 Task: Look for space in Gafargaon, Bangladesh from 5th July, 2023 to 10th July, 2023 for 4 adults in price range Rs.9000 to Rs.14000. Place can be entire place with 2 bedrooms having 4 beds and 2 bathrooms. Property type can be house. Amenities needed are: air conditioning, . Booking option can be shelf check-in. Required host language is English.
Action: Mouse moved to (427, 118)
Screenshot: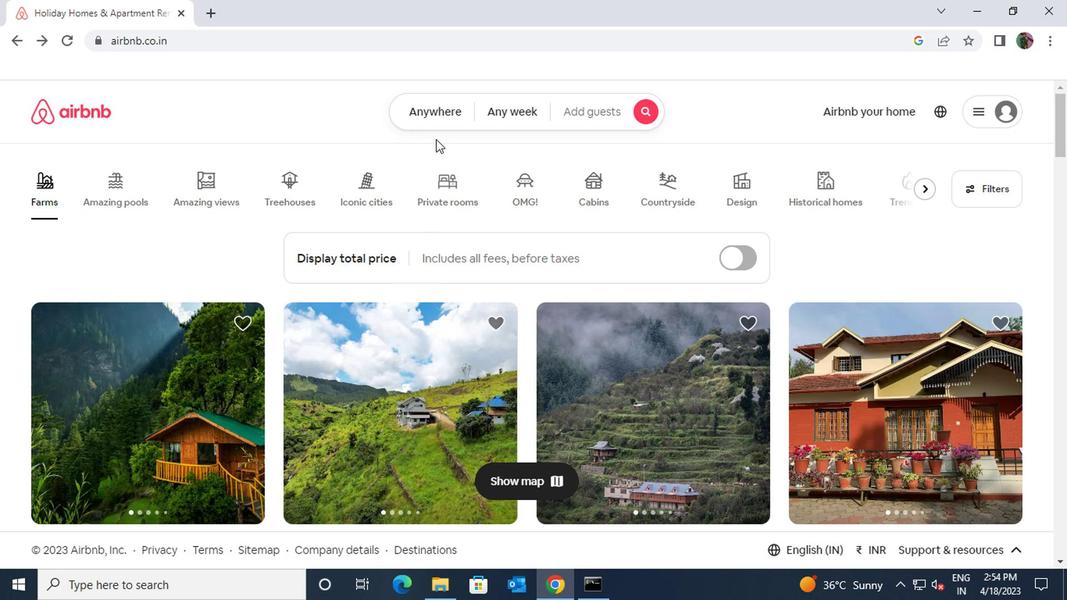 
Action: Mouse pressed left at (427, 118)
Screenshot: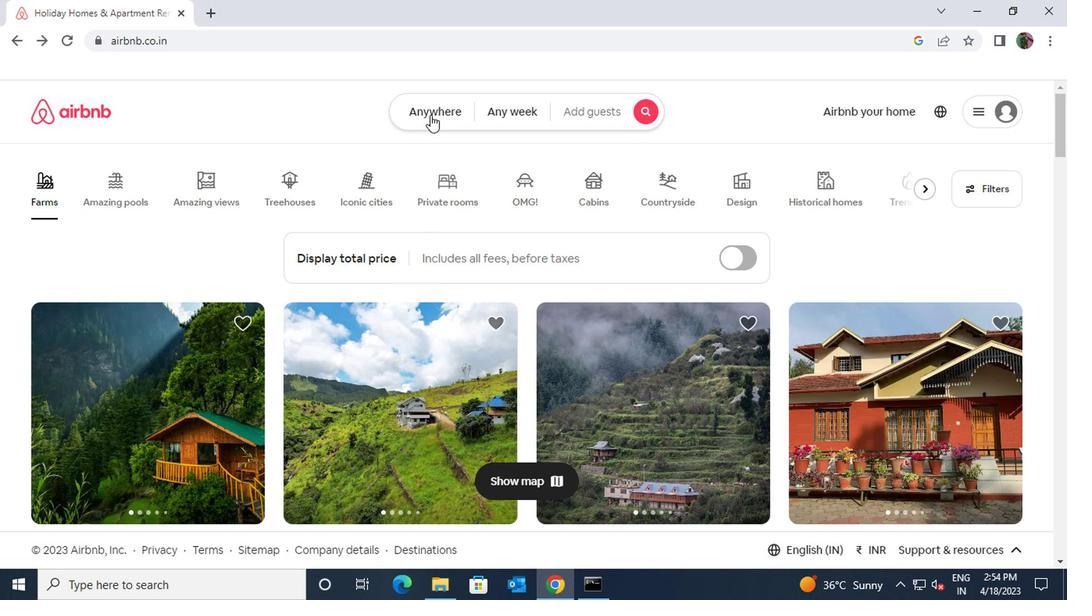 
Action: Mouse moved to (367, 178)
Screenshot: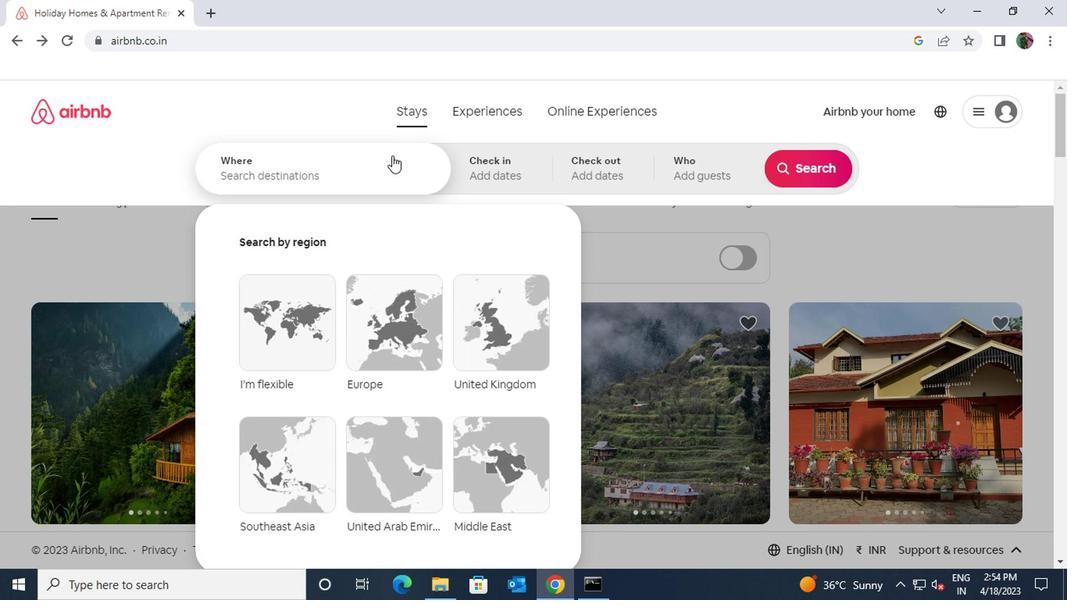 
Action: Mouse pressed left at (367, 178)
Screenshot: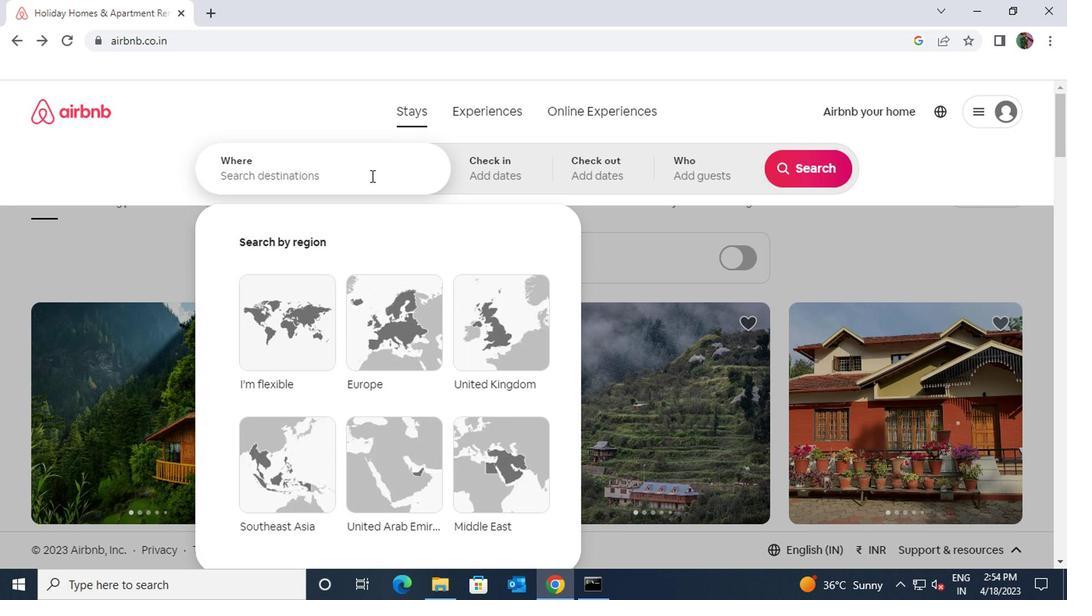 
Action: Key pressed gafargaon
Screenshot: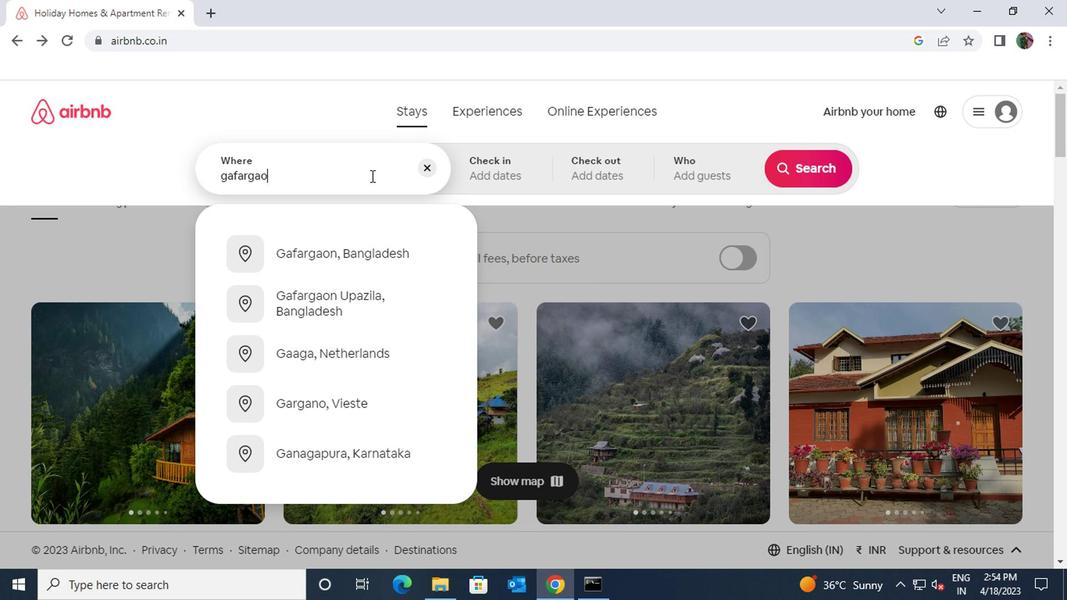 
Action: Mouse moved to (385, 260)
Screenshot: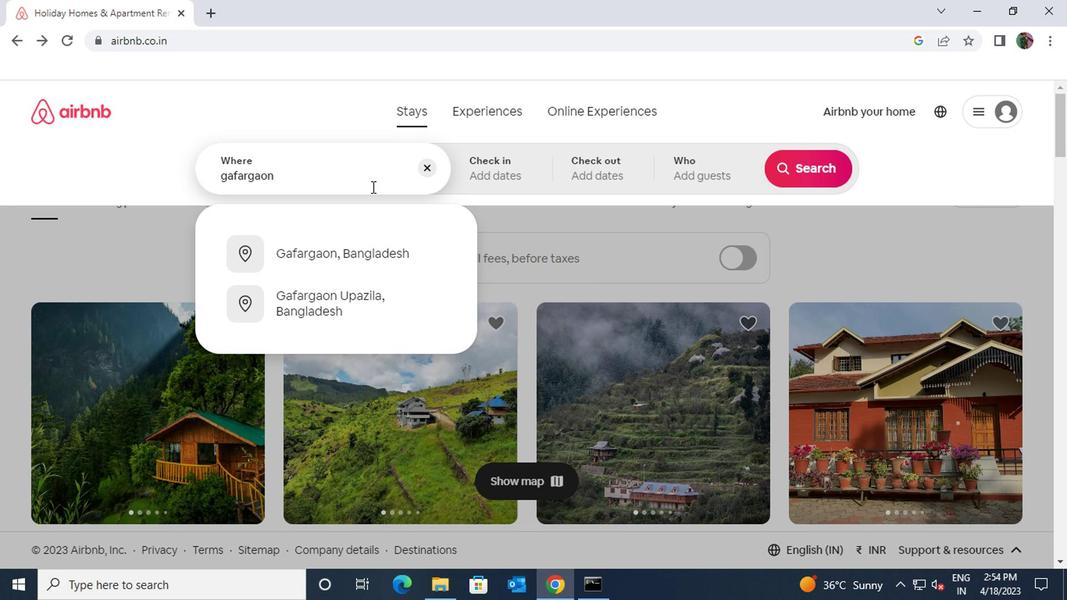 
Action: Mouse pressed left at (385, 260)
Screenshot: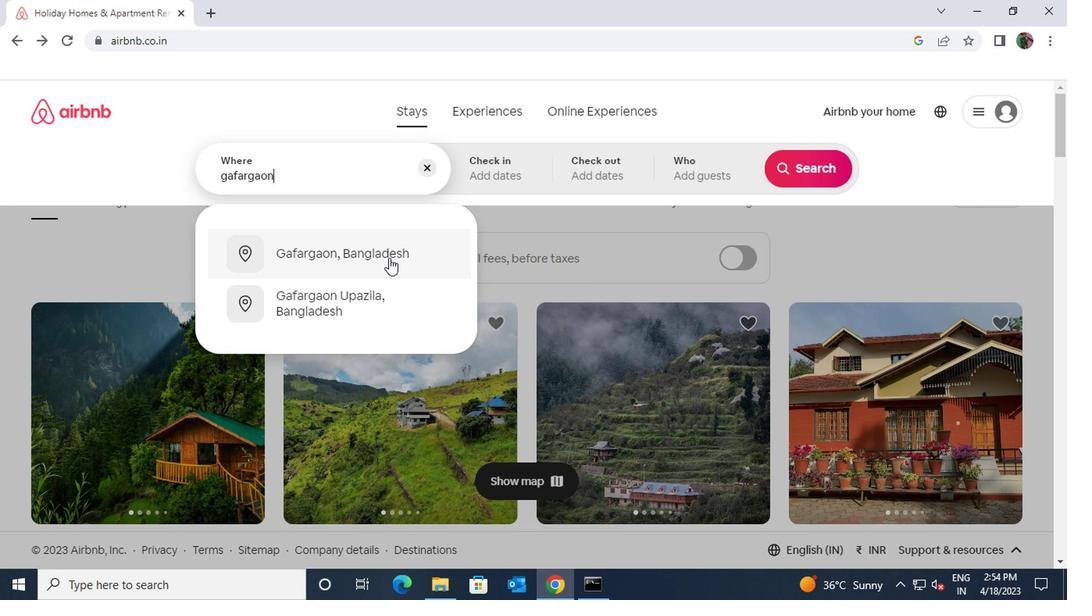 
Action: Mouse moved to (798, 299)
Screenshot: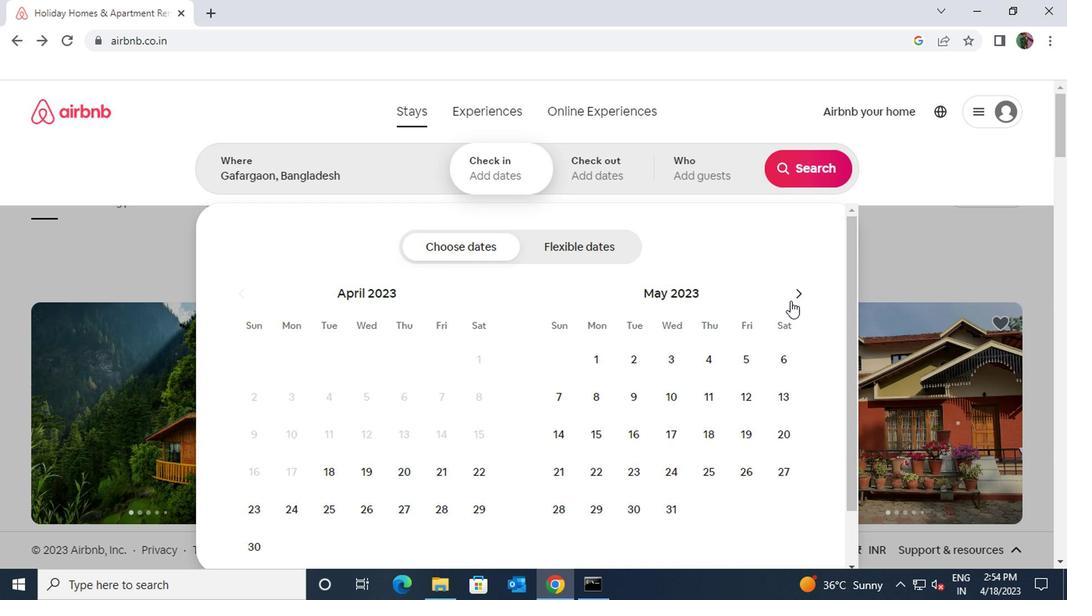 
Action: Mouse pressed left at (798, 299)
Screenshot: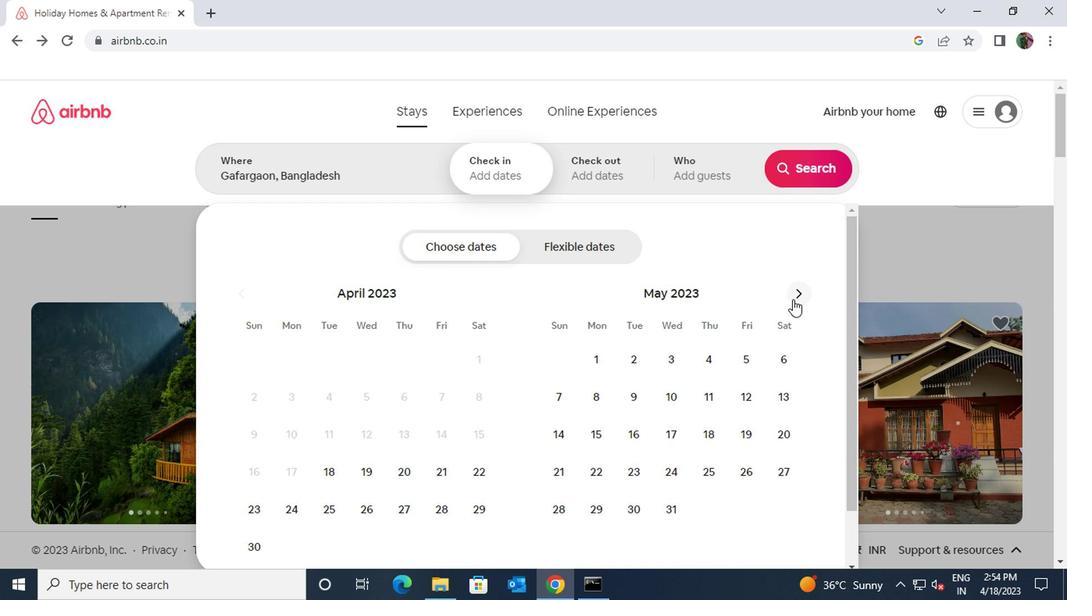 
Action: Mouse pressed left at (798, 299)
Screenshot: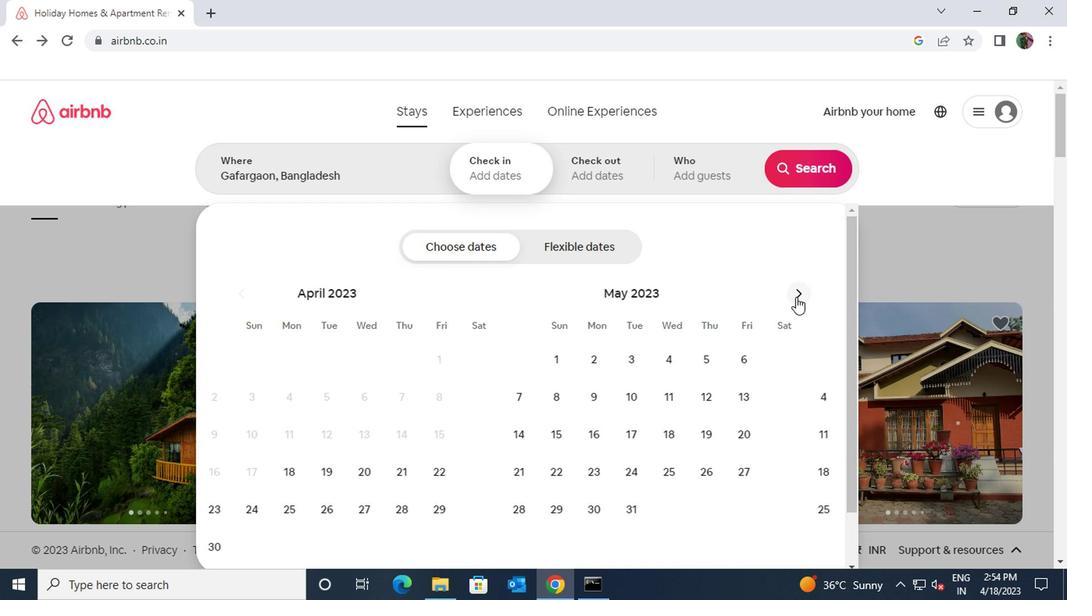
Action: Mouse moved to (559, 432)
Screenshot: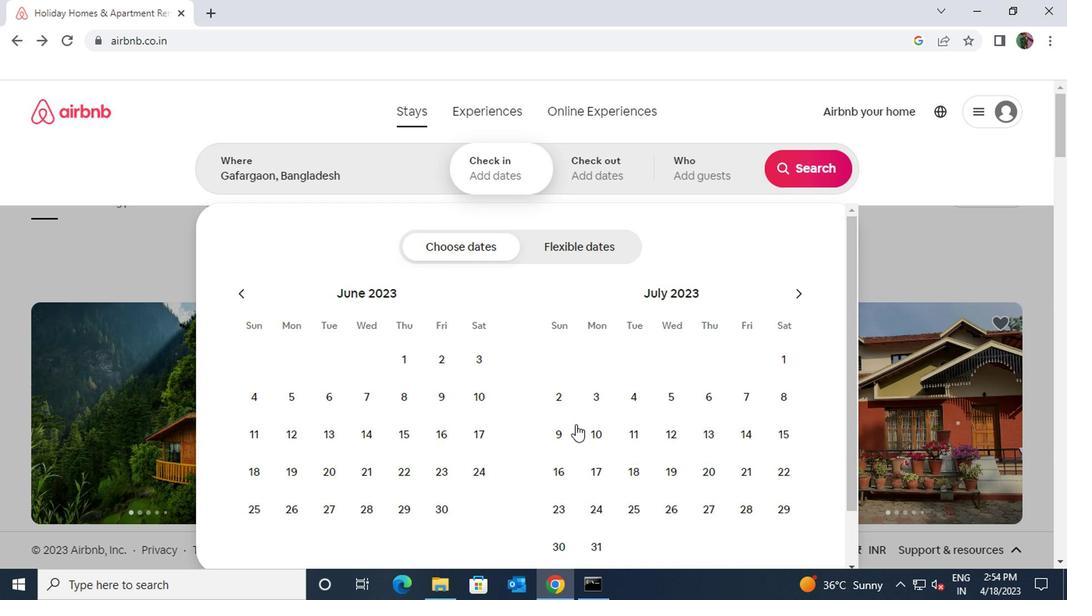 
Action: Mouse pressed left at (559, 432)
Screenshot: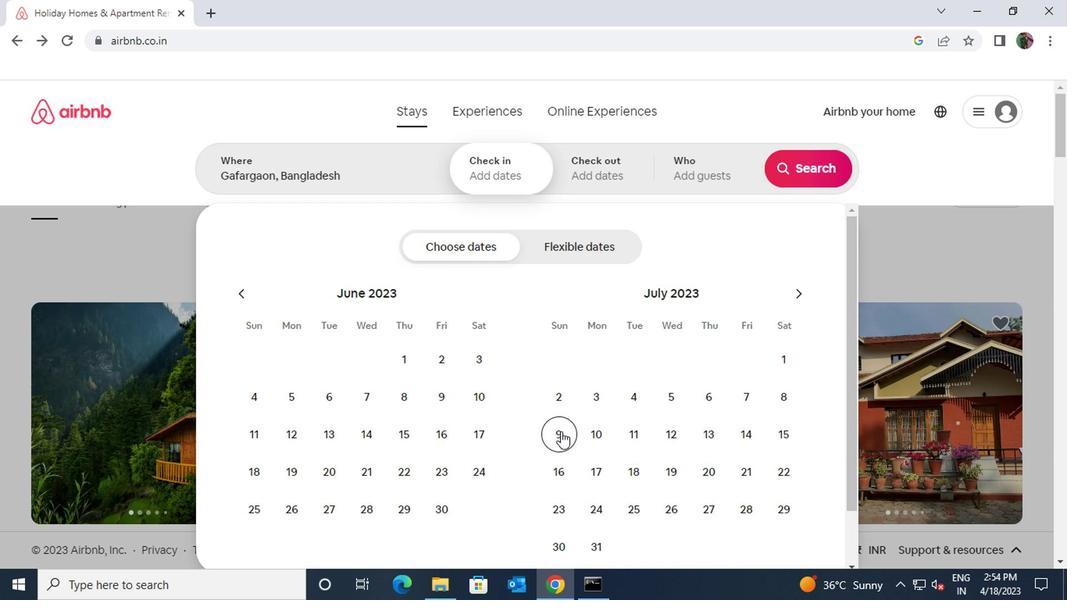 
Action: Mouse moved to (775, 431)
Screenshot: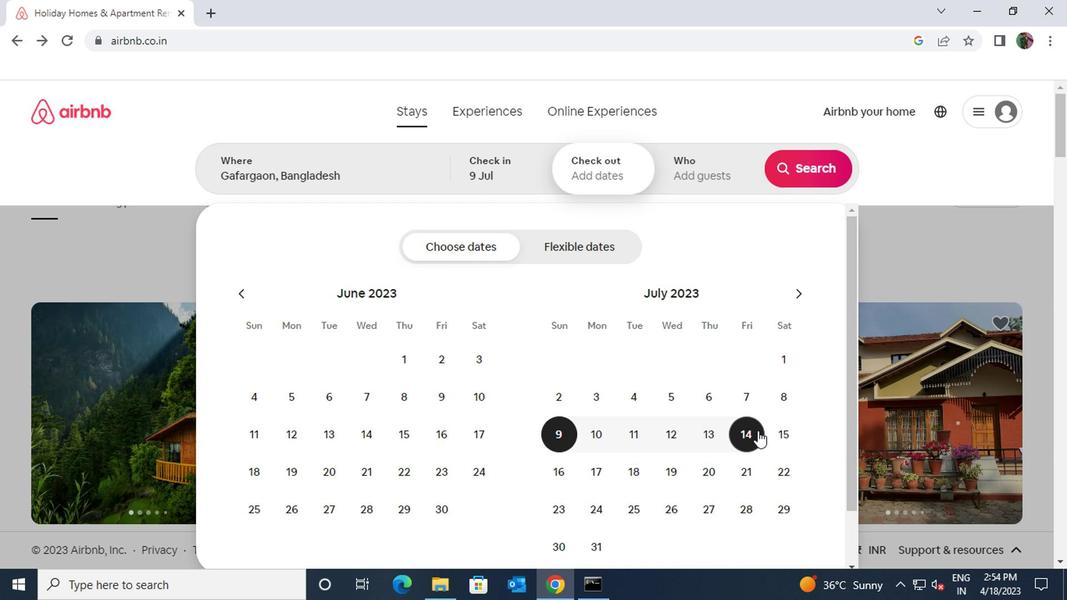 
Action: Mouse pressed left at (775, 431)
Screenshot: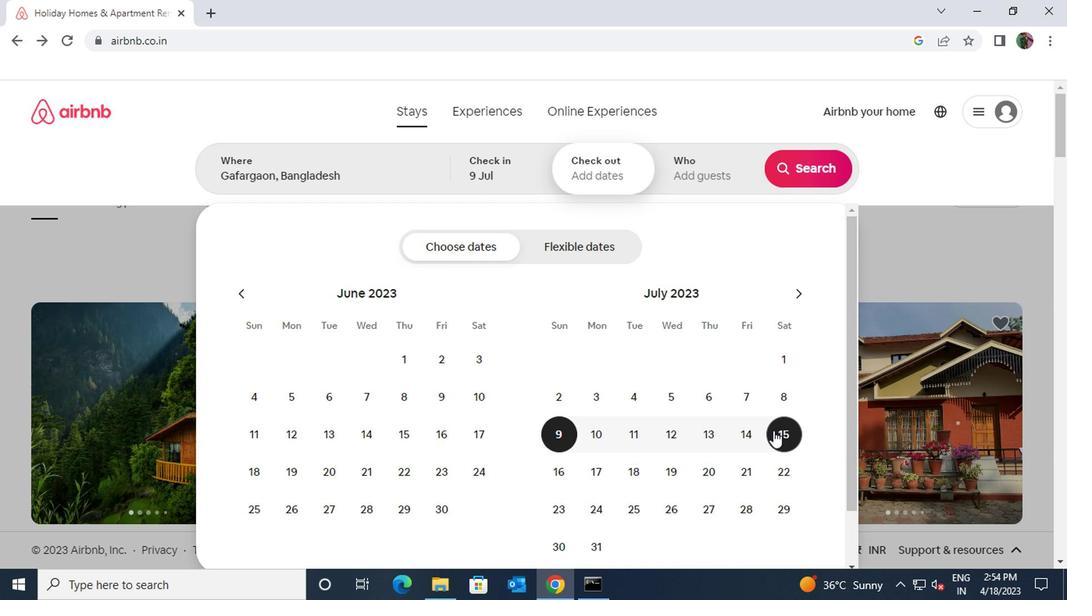 
Action: Mouse moved to (693, 181)
Screenshot: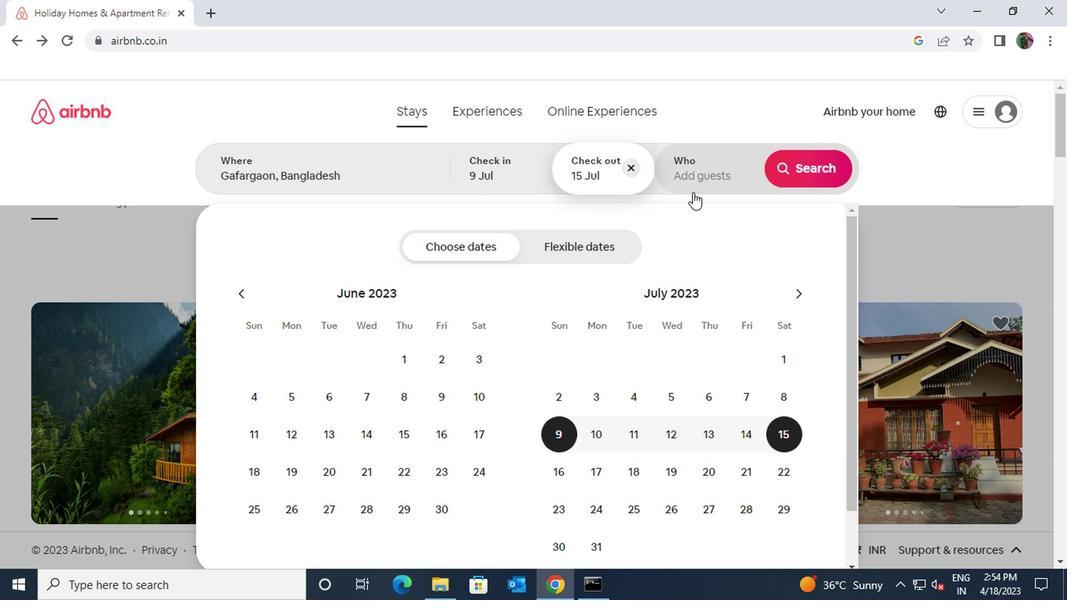 
Action: Mouse pressed left at (693, 181)
Screenshot: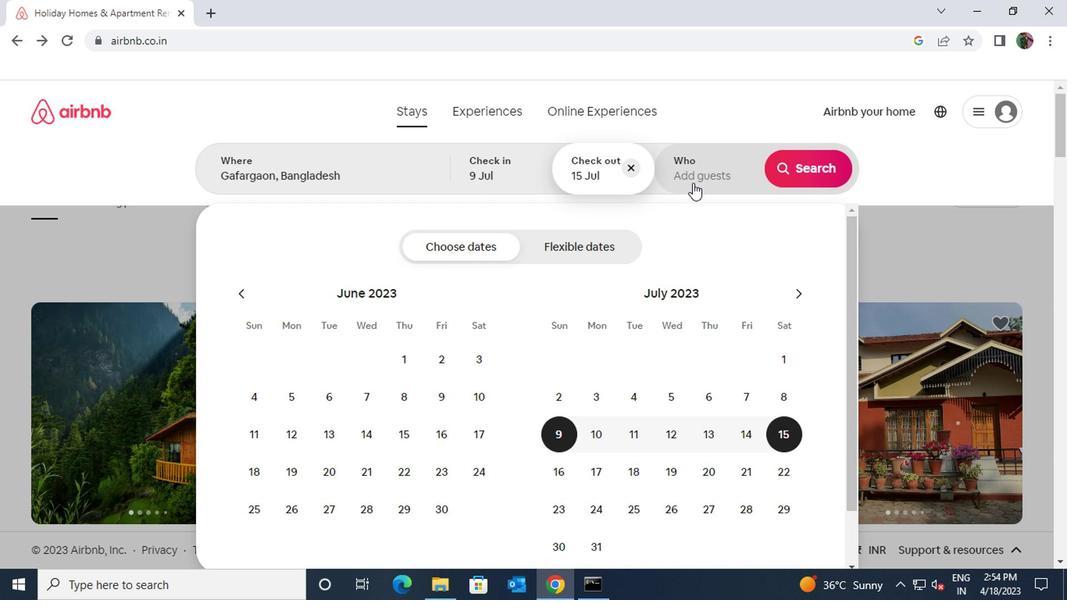 
Action: Mouse moved to (809, 250)
Screenshot: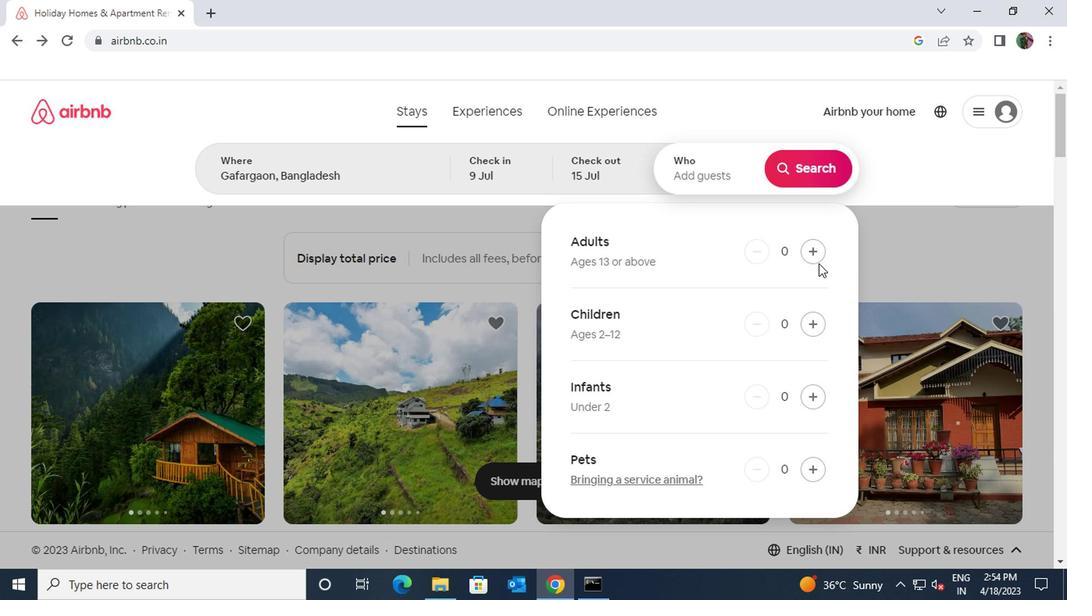 
Action: Mouse pressed left at (809, 250)
Screenshot: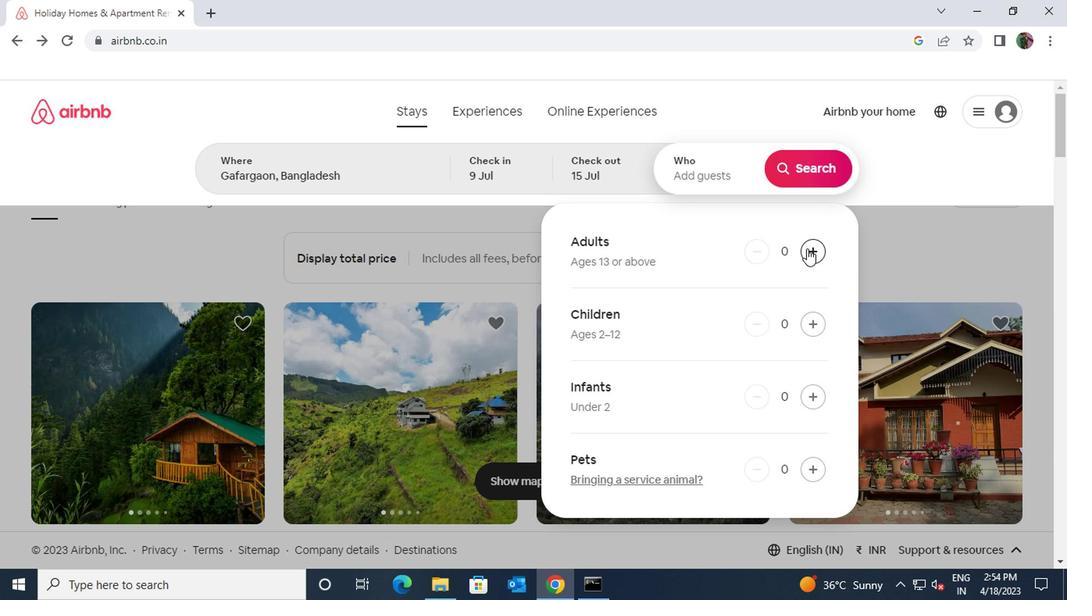 
Action: Mouse pressed left at (809, 250)
Screenshot: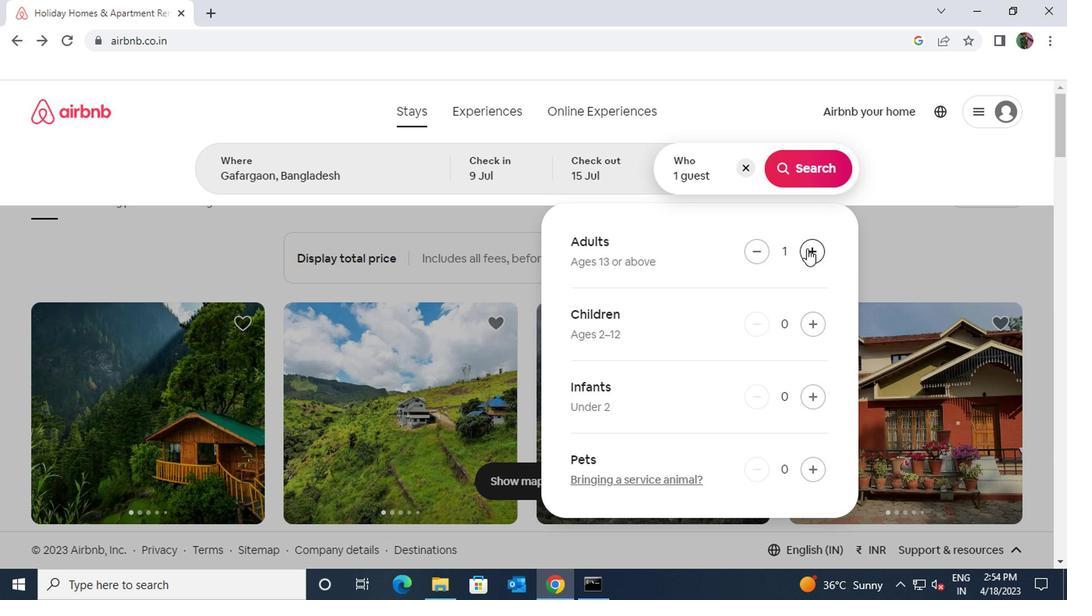 
Action: Mouse pressed left at (809, 250)
Screenshot: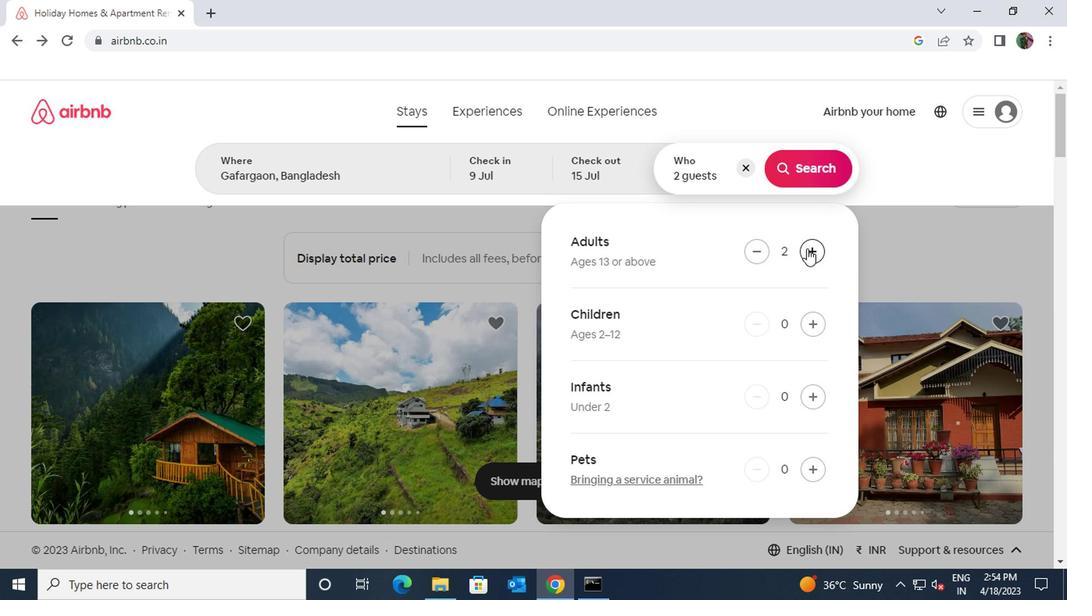 
Action: Mouse pressed left at (809, 250)
Screenshot: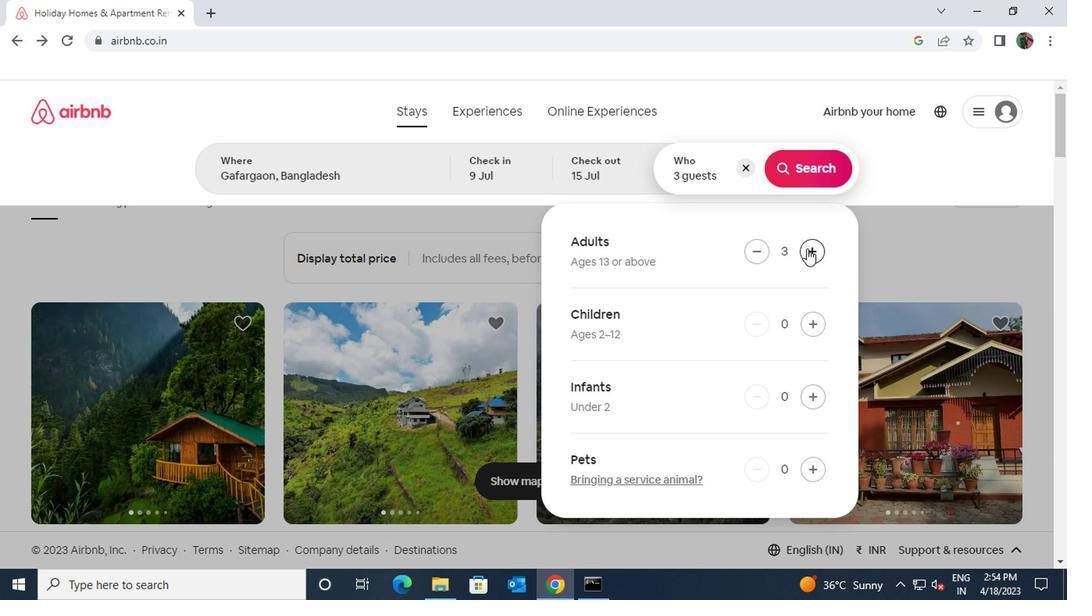 
Action: Mouse moved to (804, 175)
Screenshot: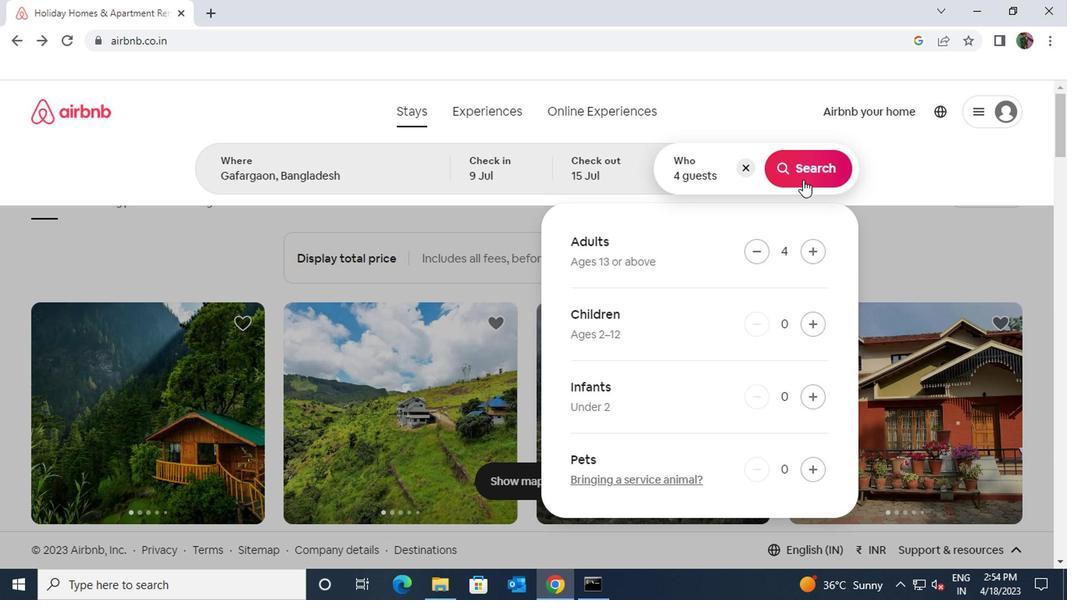 
Action: Mouse pressed left at (804, 175)
Screenshot: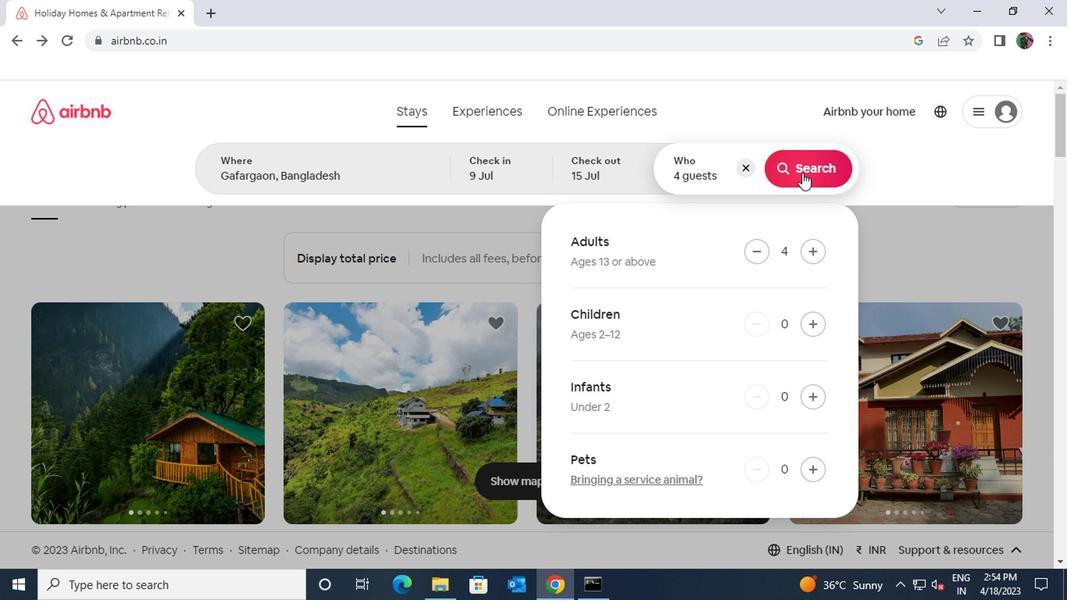 
Action: Mouse moved to (984, 173)
Screenshot: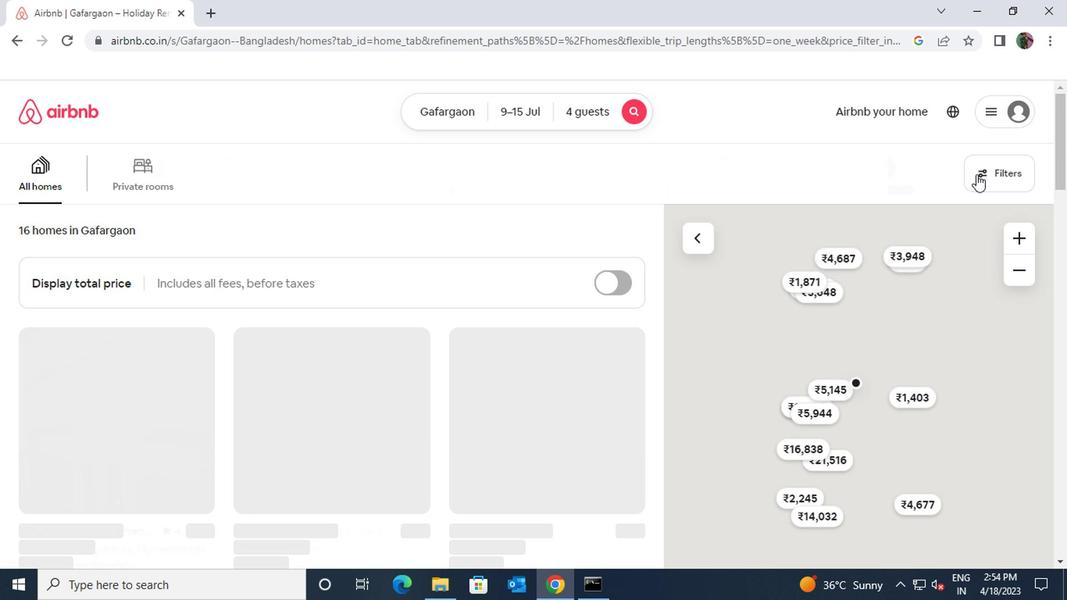 
Action: Mouse pressed left at (984, 173)
Screenshot: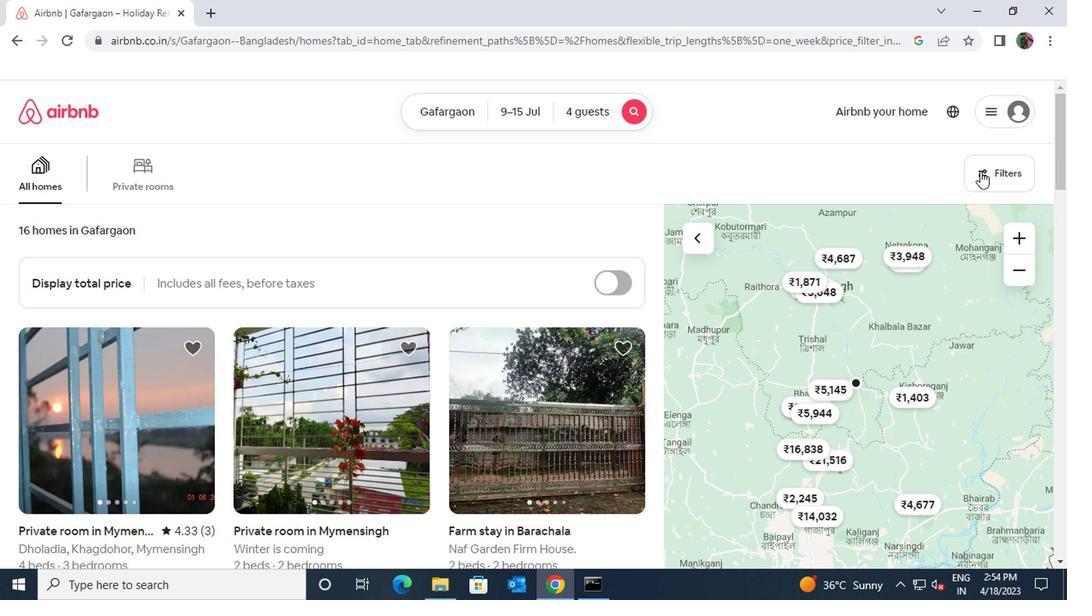 
Action: Mouse moved to (327, 371)
Screenshot: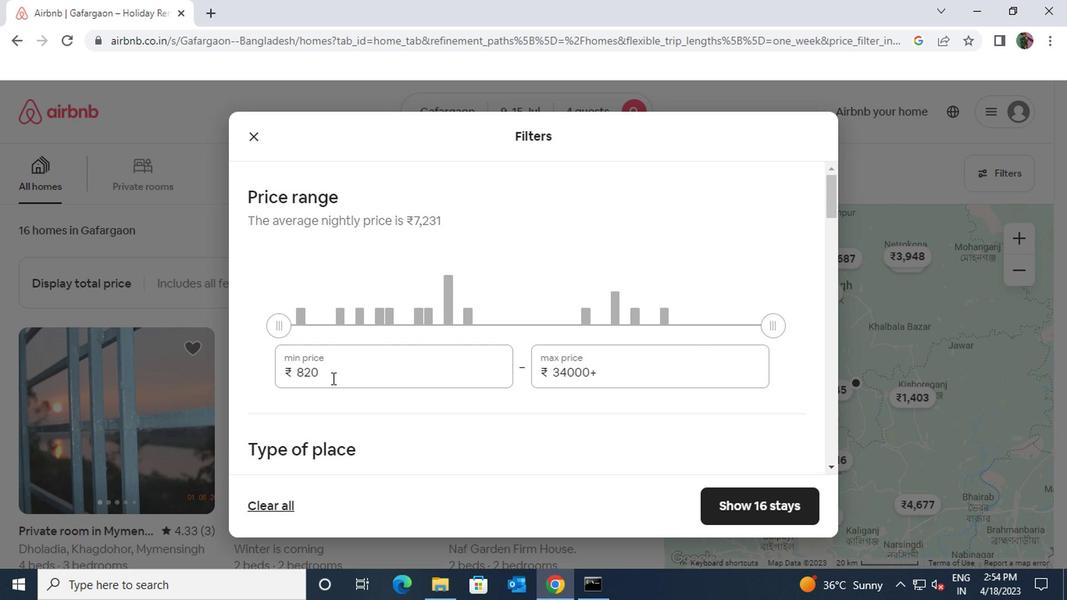
Action: Mouse pressed left at (327, 371)
Screenshot: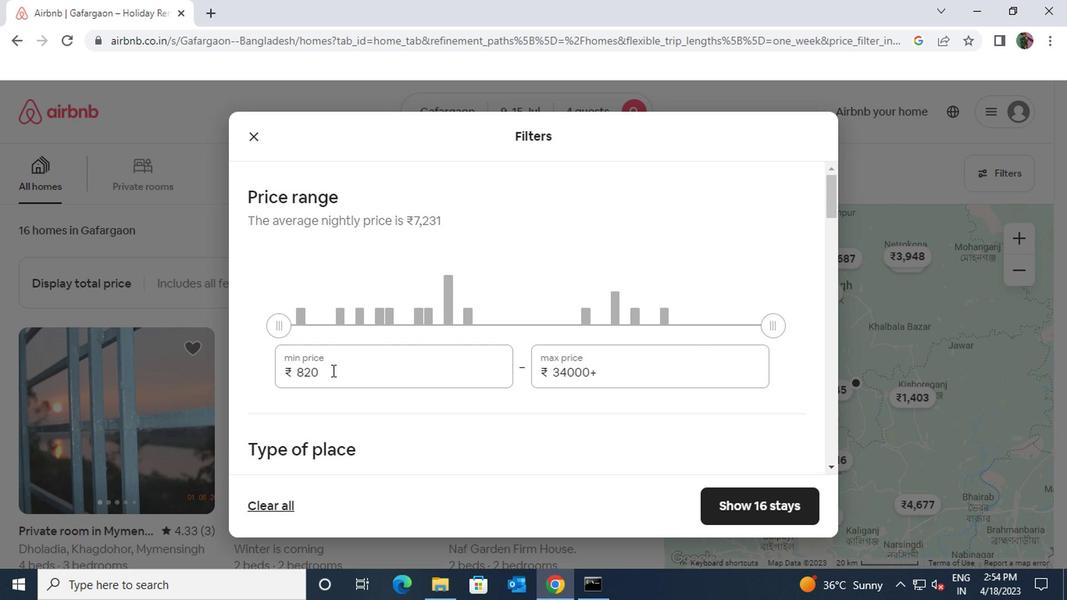 
Action: Mouse moved to (287, 371)
Screenshot: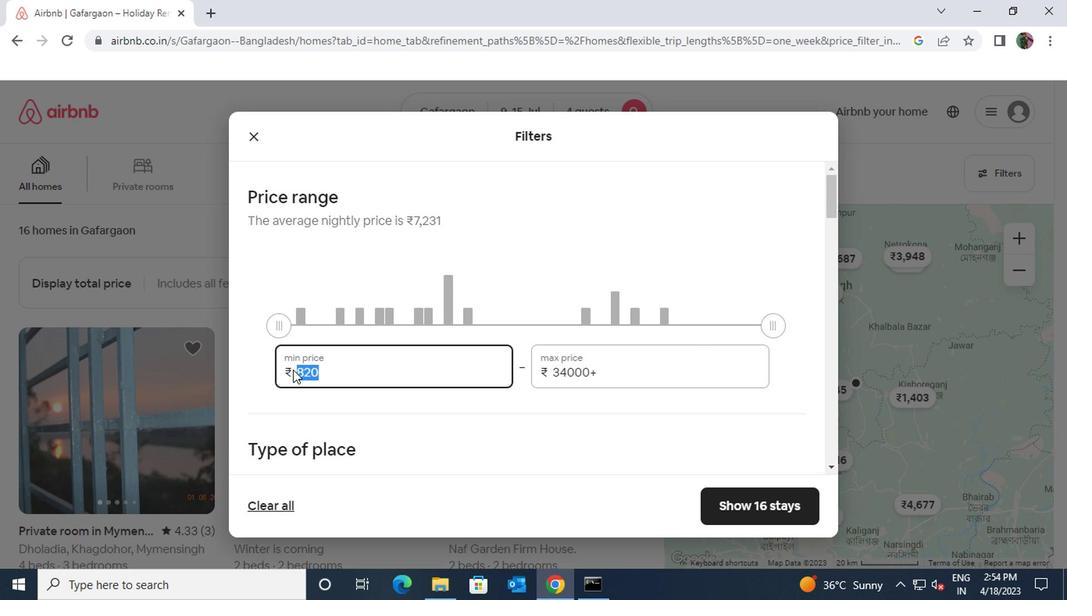 
Action: Key pressed 9000
Screenshot: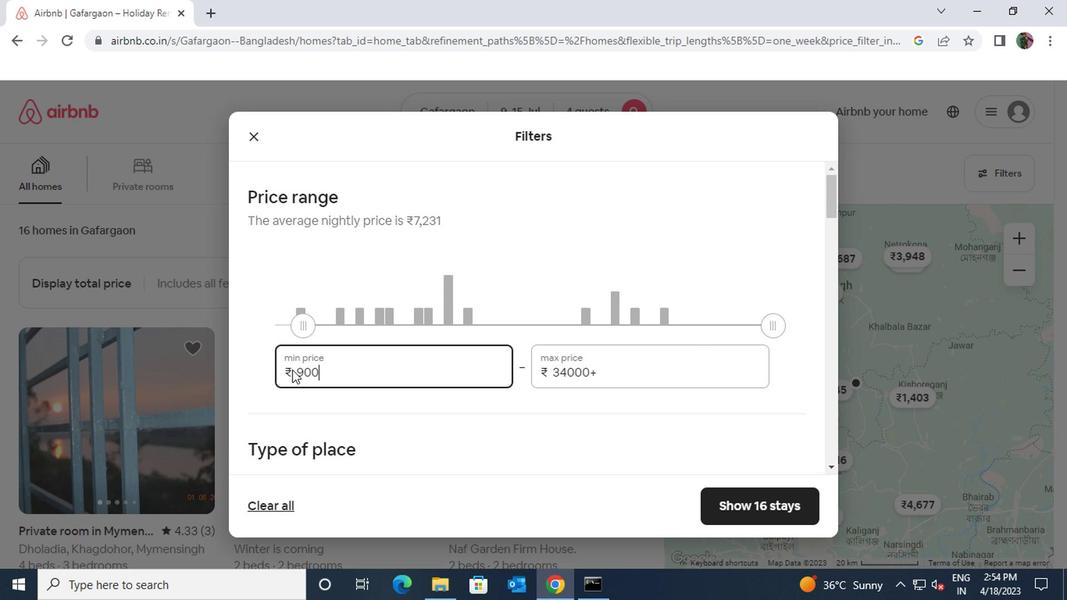 
Action: Mouse moved to (595, 370)
Screenshot: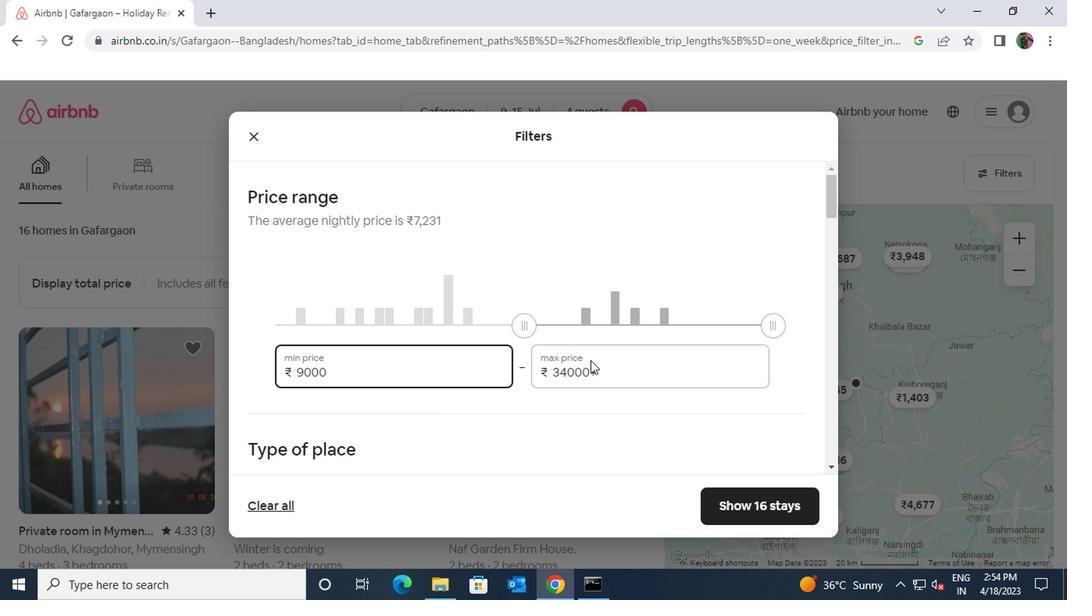 
Action: Mouse pressed left at (595, 370)
Screenshot: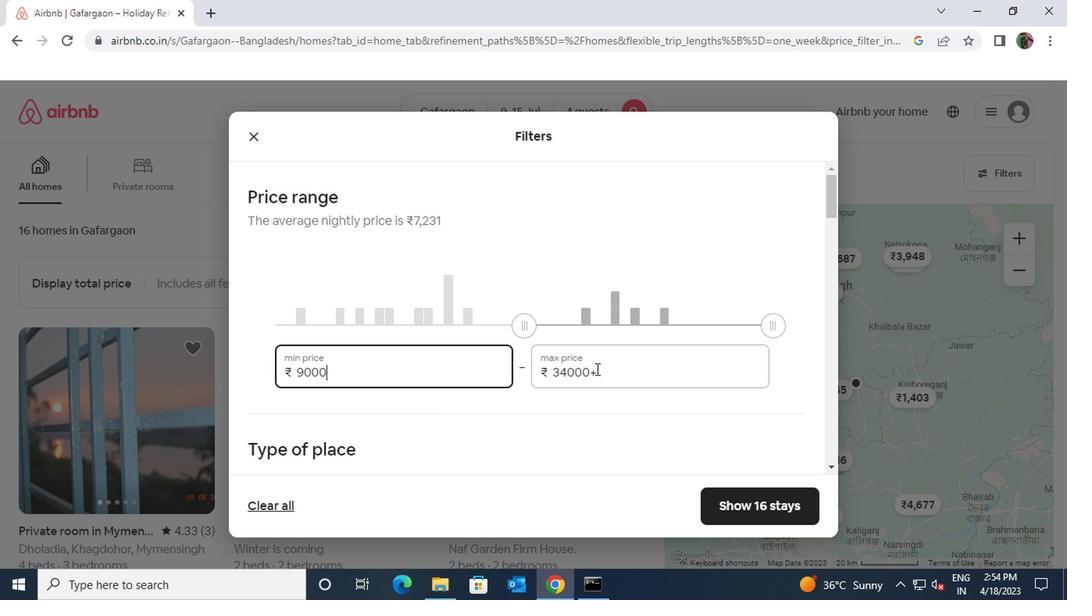 
Action: Mouse moved to (548, 371)
Screenshot: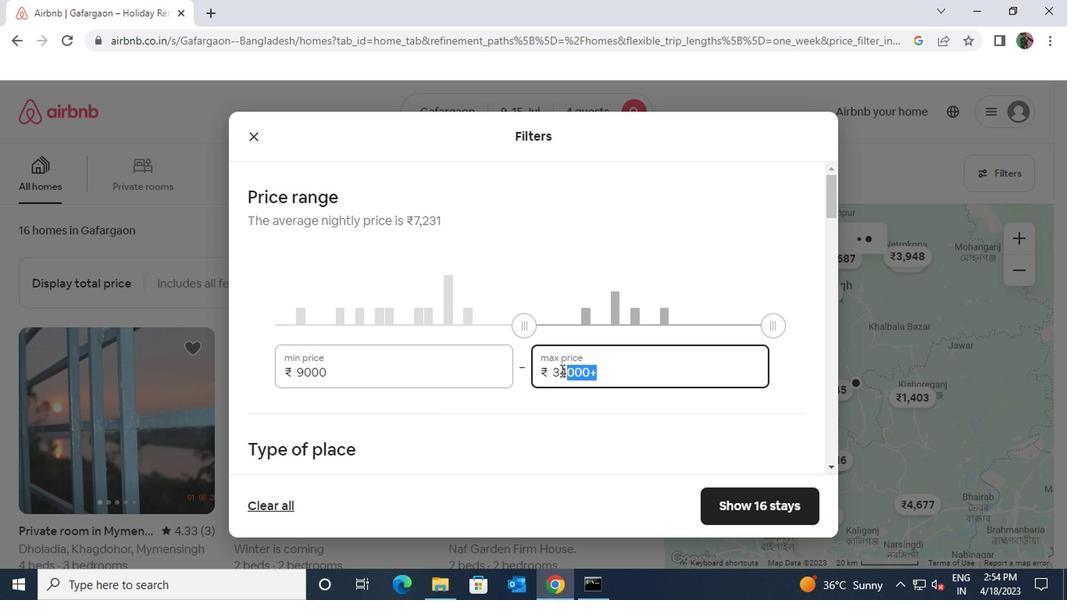 
Action: Key pressed 14000
Screenshot: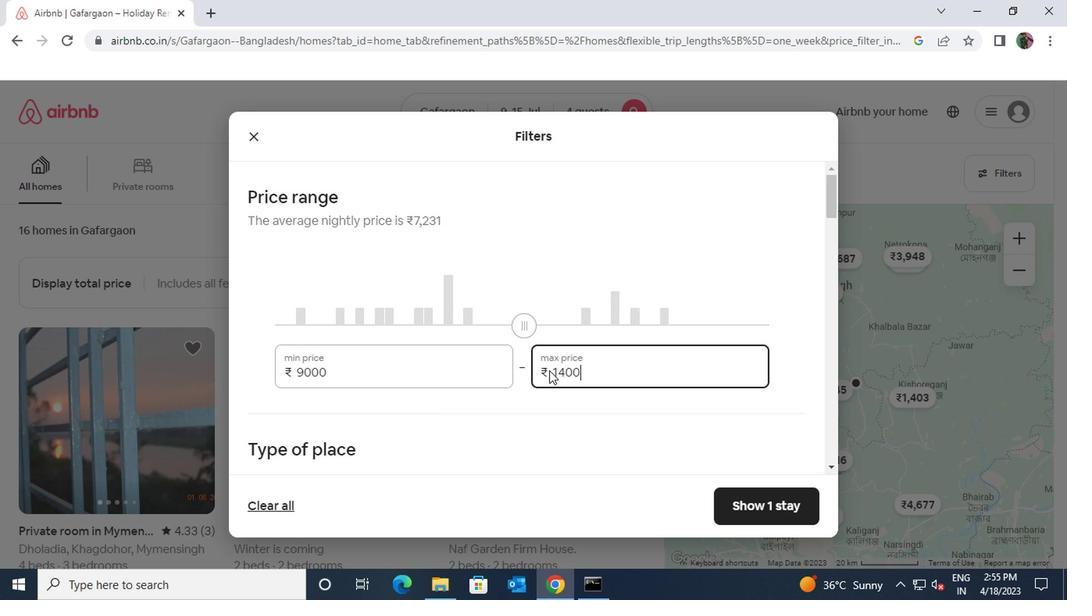 
Action: Mouse scrolled (548, 371) with delta (0, 0)
Screenshot: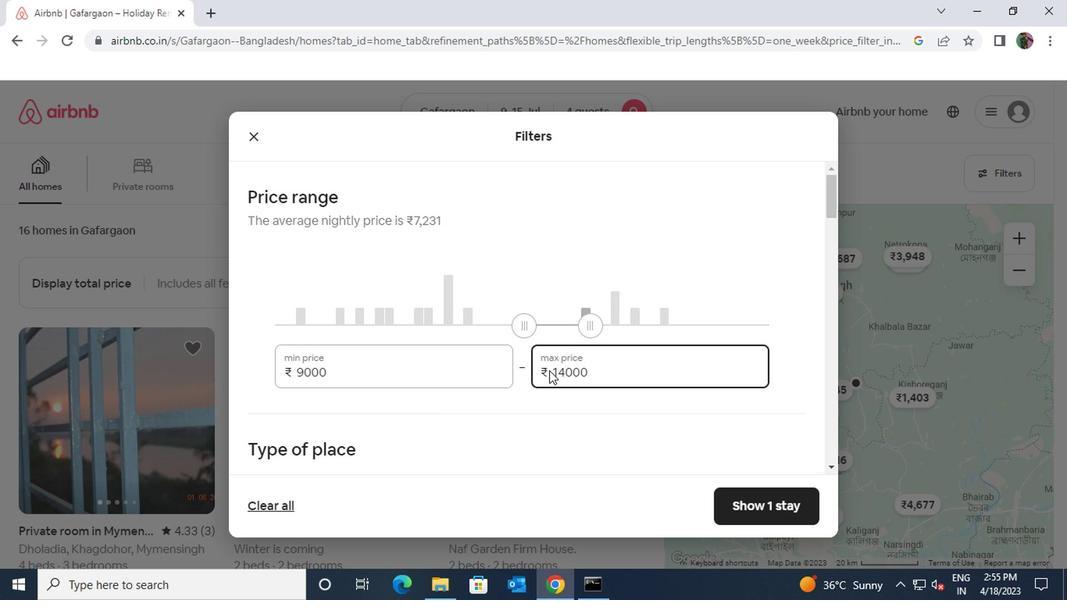 
Action: Mouse moved to (250, 414)
Screenshot: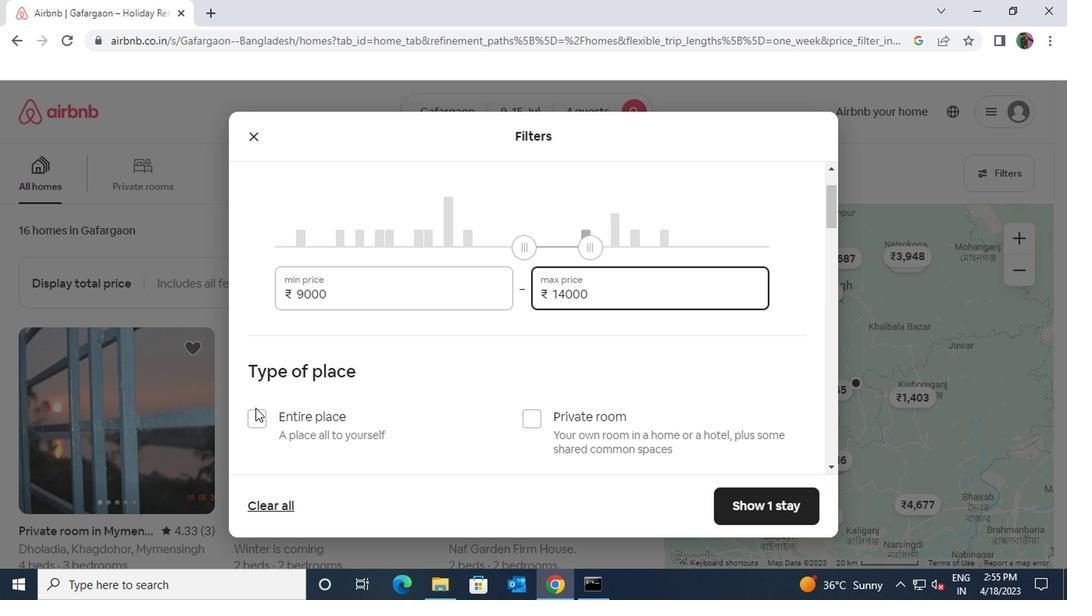 
Action: Mouse pressed left at (250, 414)
Screenshot: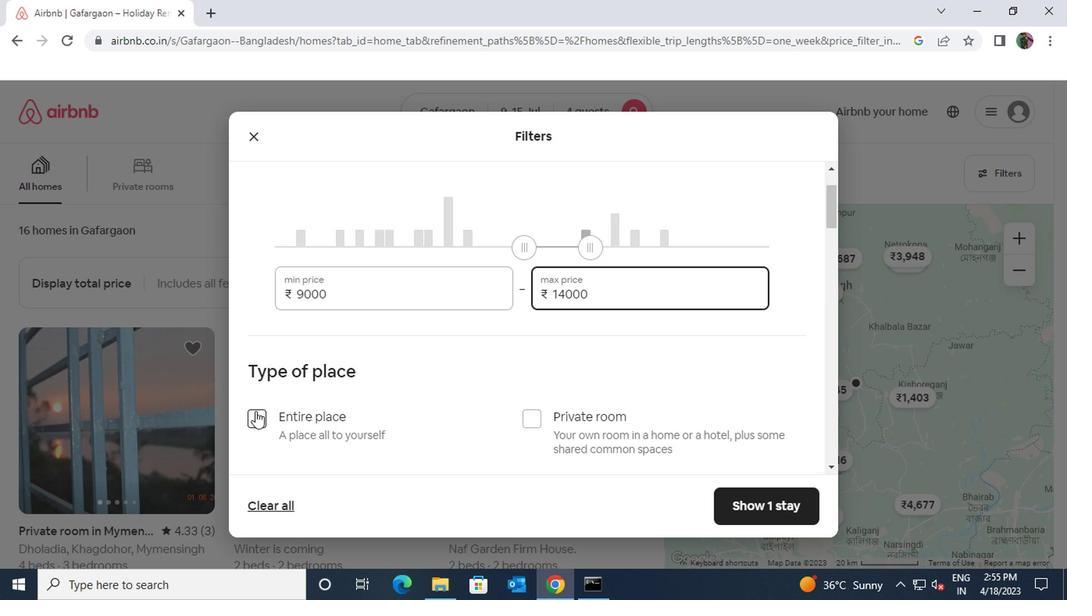 
Action: Mouse moved to (490, 400)
Screenshot: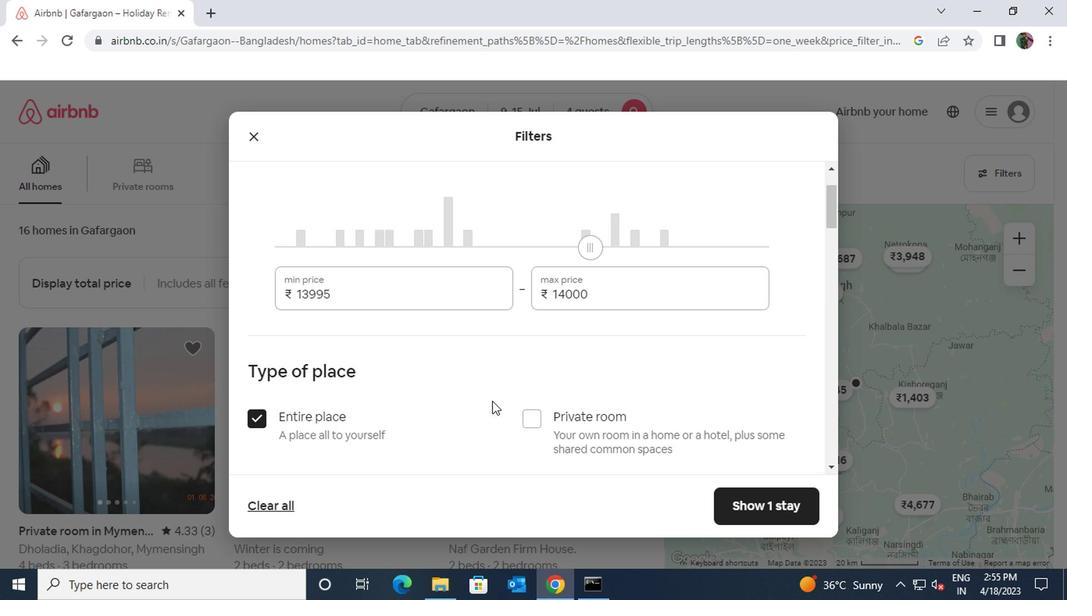 
Action: Mouse scrolled (490, 399) with delta (0, -1)
Screenshot: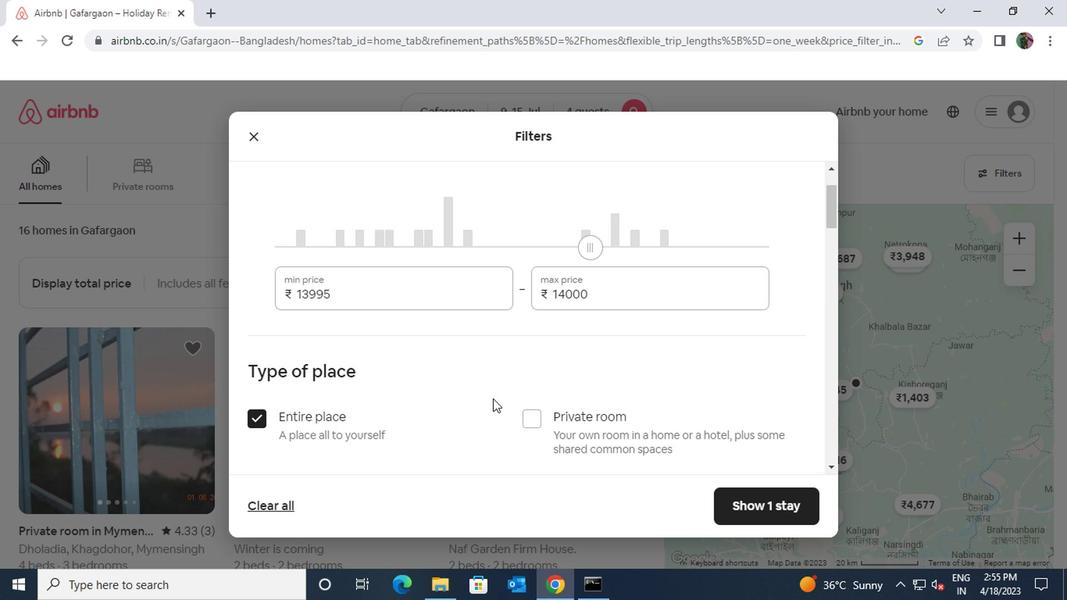 
Action: Mouse moved to (490, 389)
Screenshot: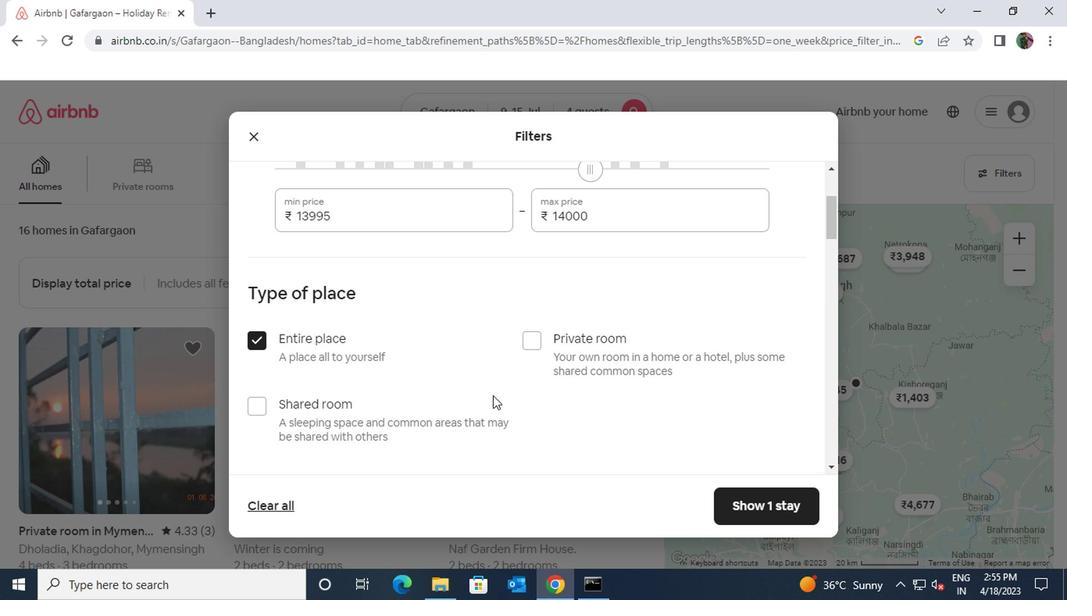 
Action: Mouse scrolled (490, 389) with delta (0, 0)
Screenshot: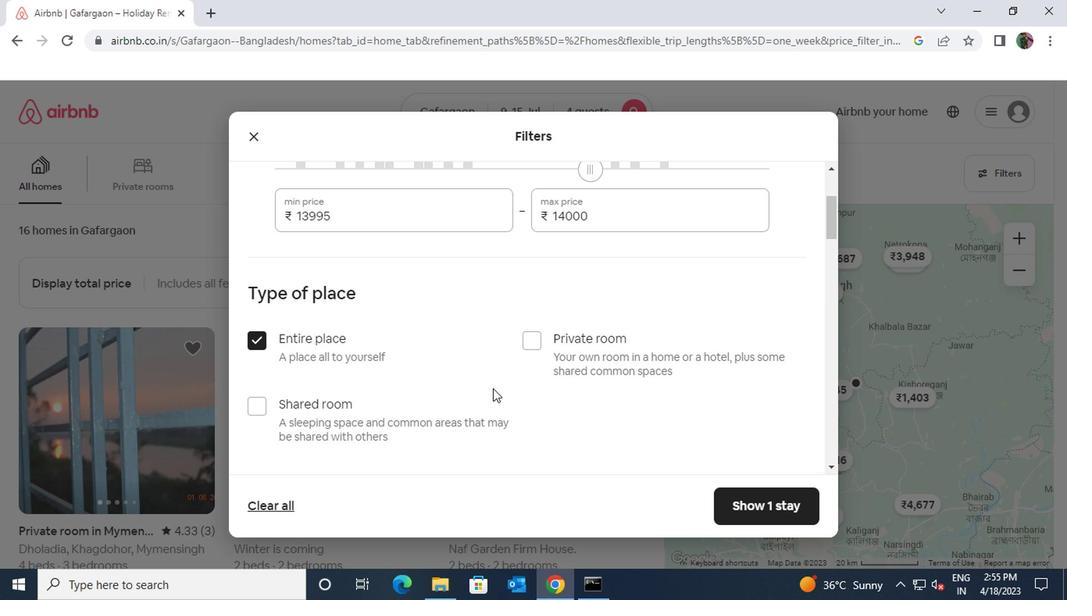 
Action: Mouse scrolled (490, 389) with delta (0, 0)
Screenshot: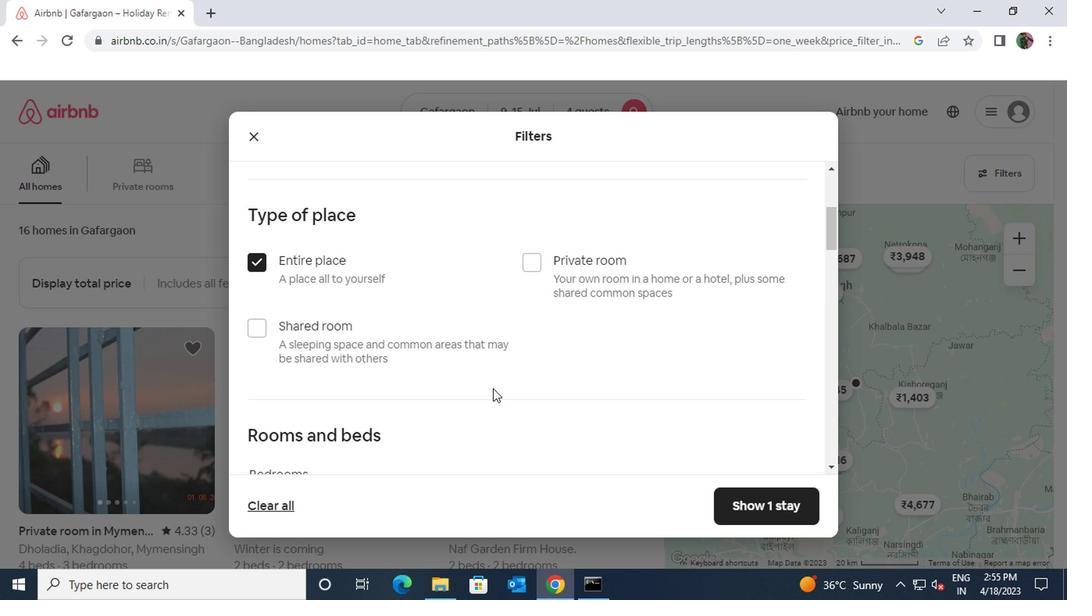 
Action: Mouse moved to (401, 431)
Screenshot: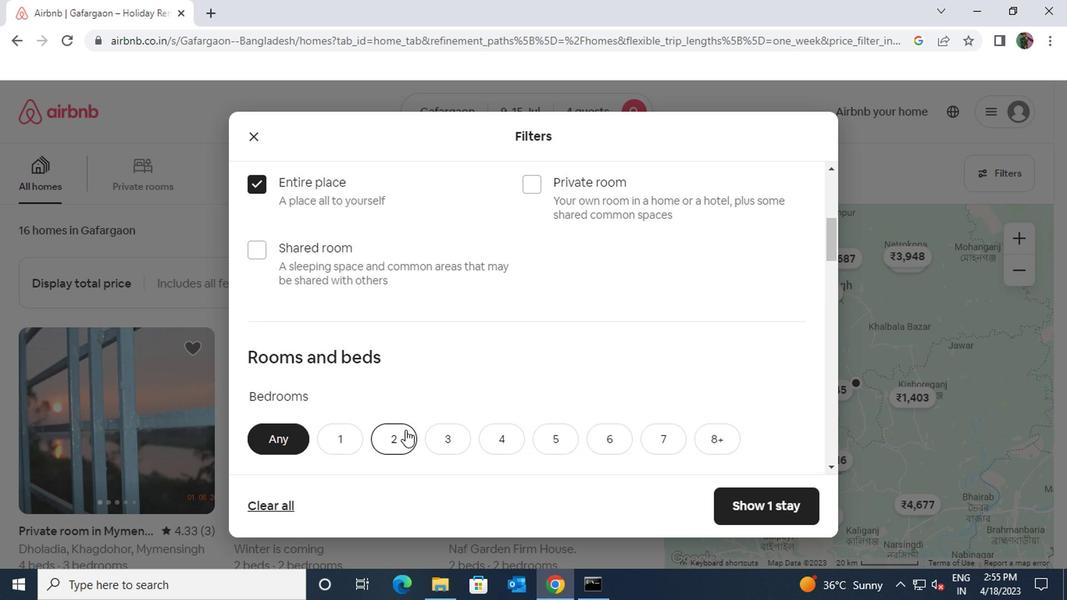 
Action: Mouse pressed left at (401, 431)
Screenshot: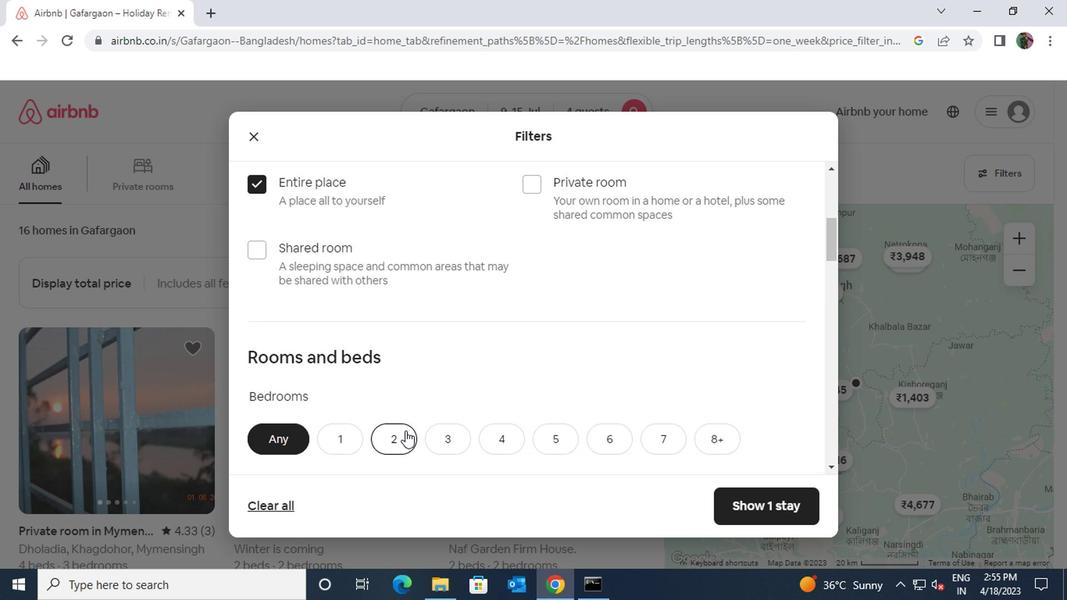 
Action: Mouse scrolled (401, 430) with delta (0, -1)
Screenshot: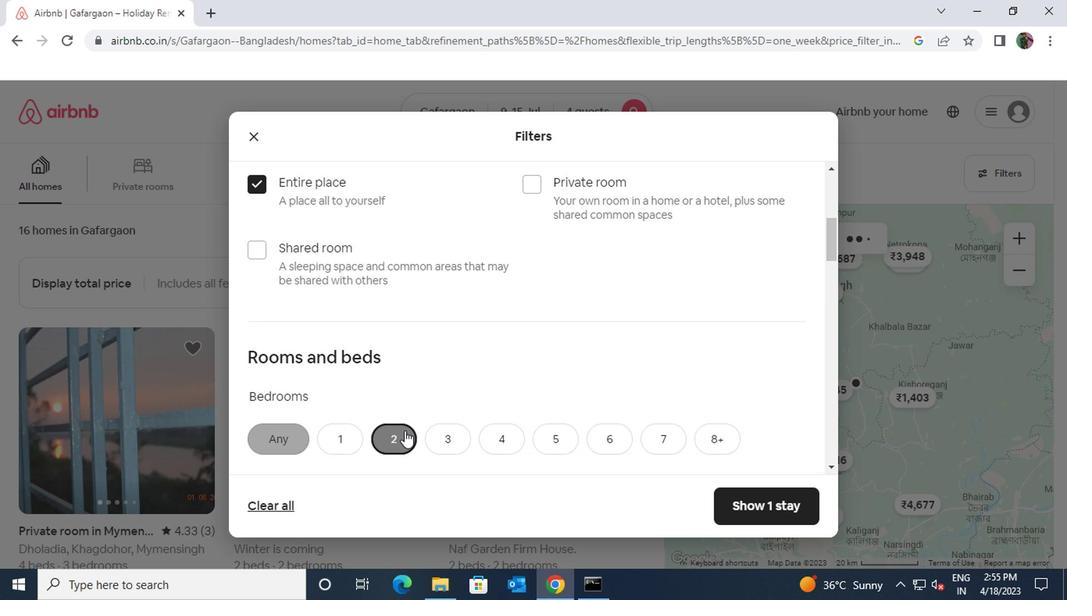 
Action: Mouse moved to (494, 437)
Screenshot: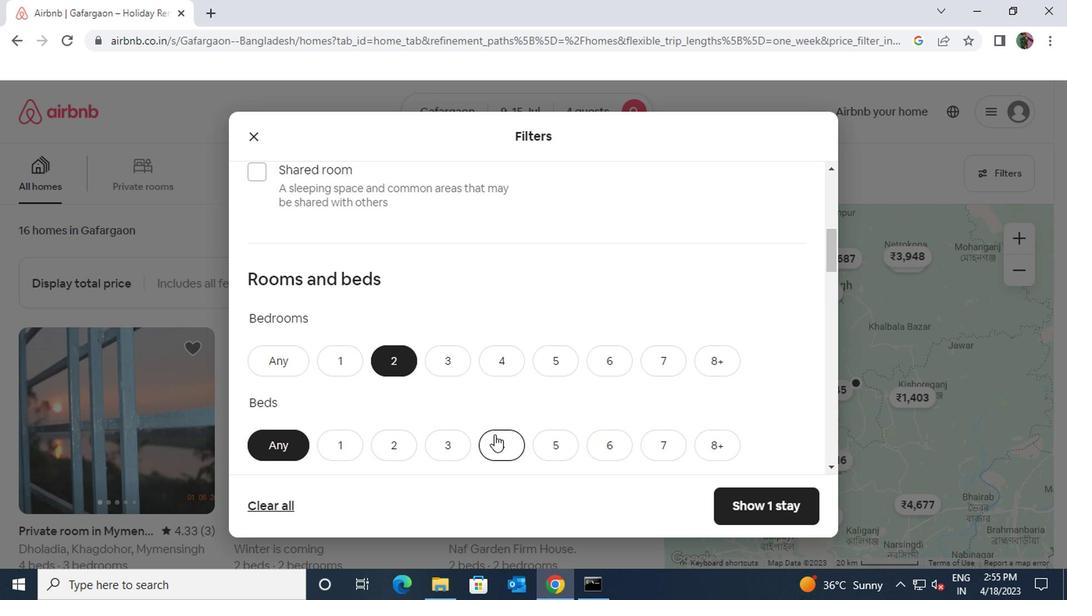 
Action: Mouse pressed left at (494, 437)
Screenshot: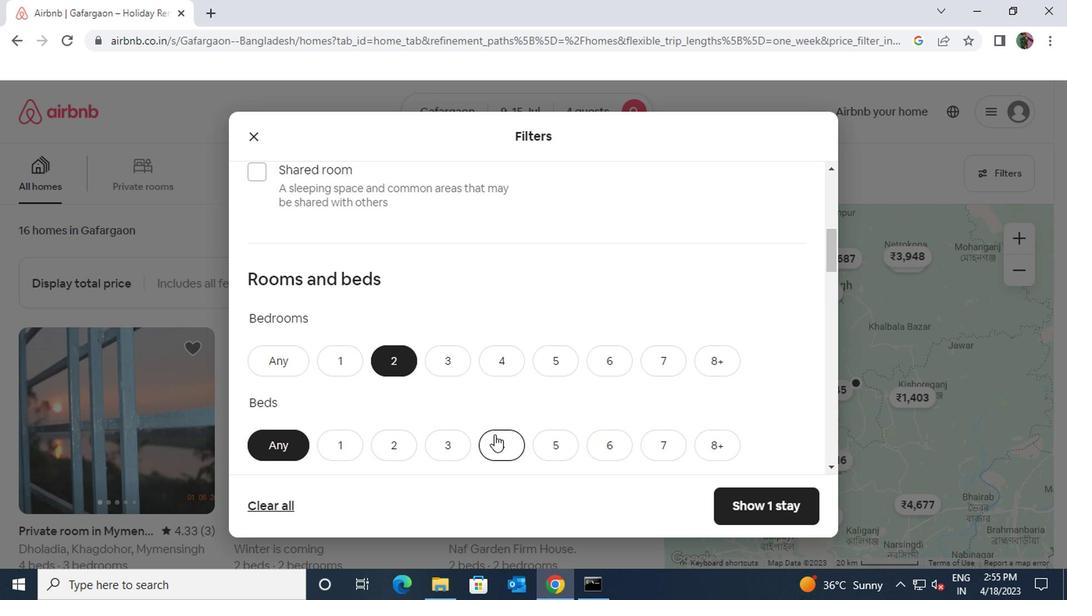 
Action: Mouse moved to (490, 434)
Screenshot: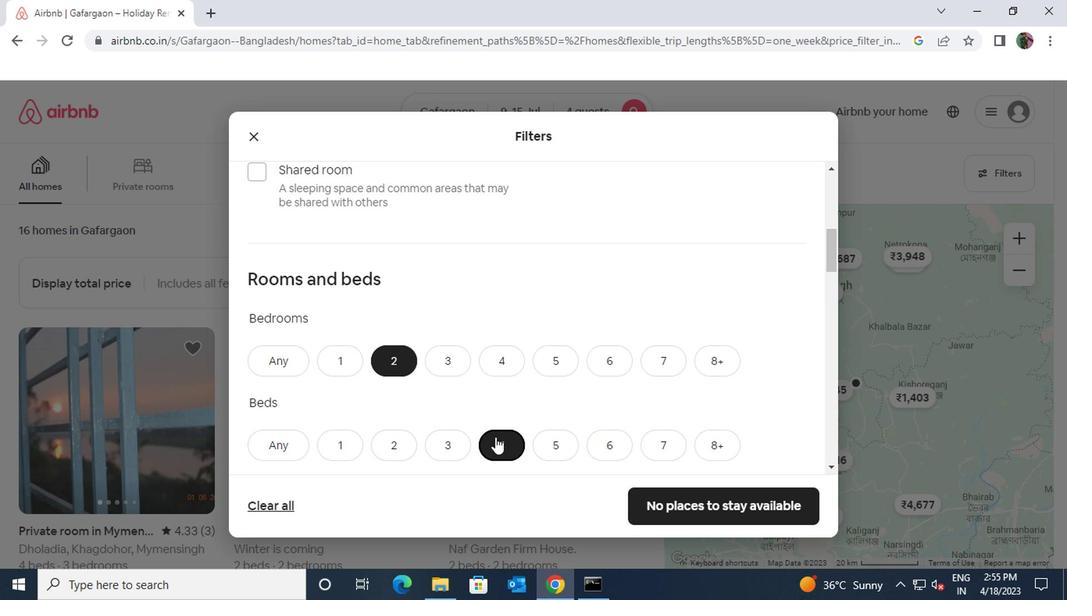 
Action: Mouse scrolled (490, 433) with delta (0, 0)
Screenshot: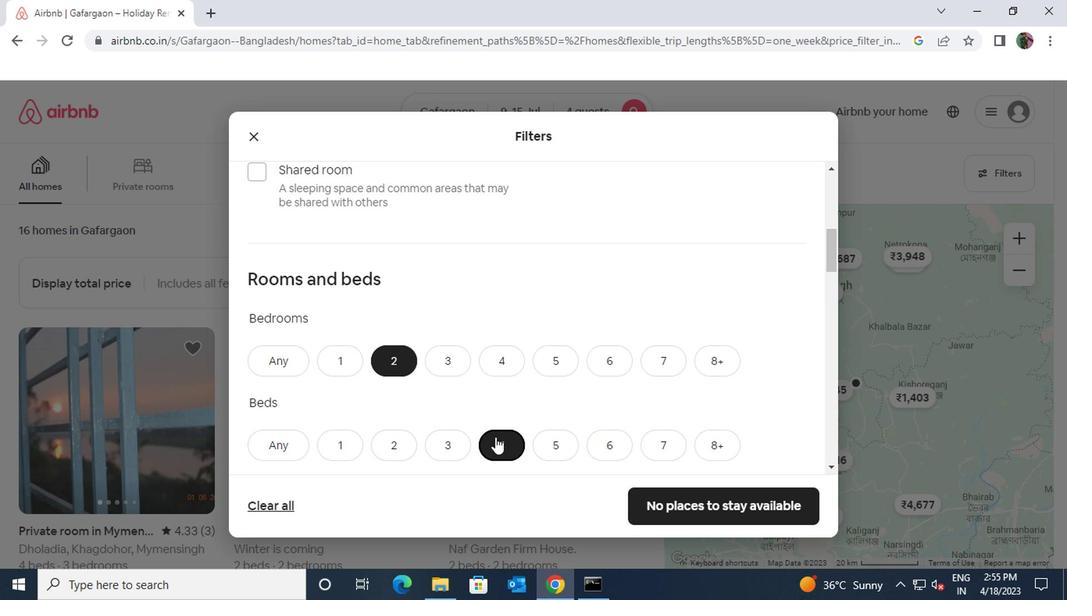 
Action: Mouse moved to (485, 426)
Screenshot: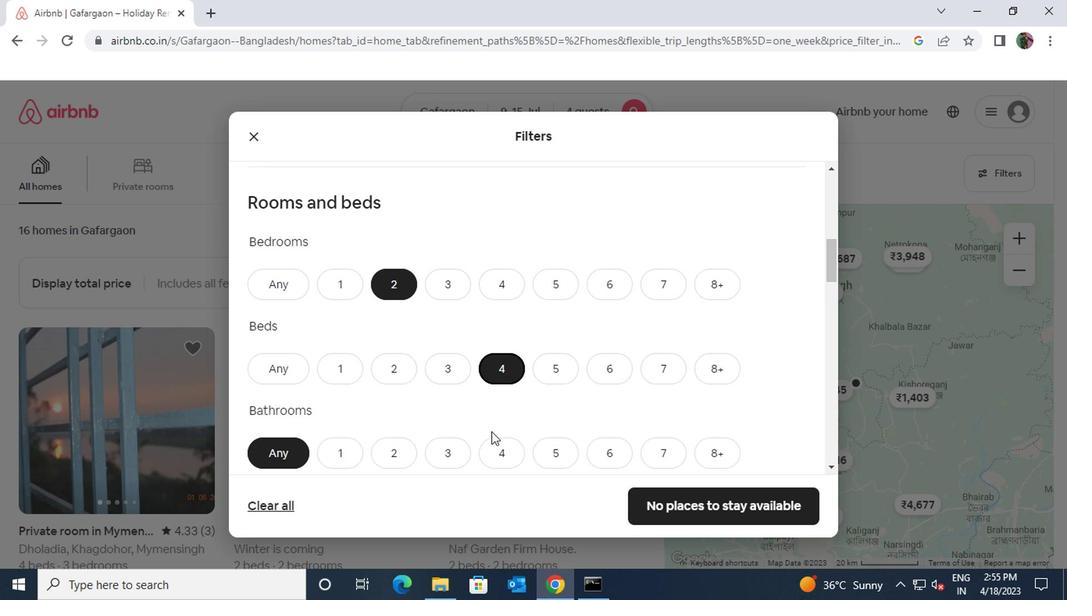 
Action: Mouse scrolled (485, 425) with delta (0, 0)
Screenshot: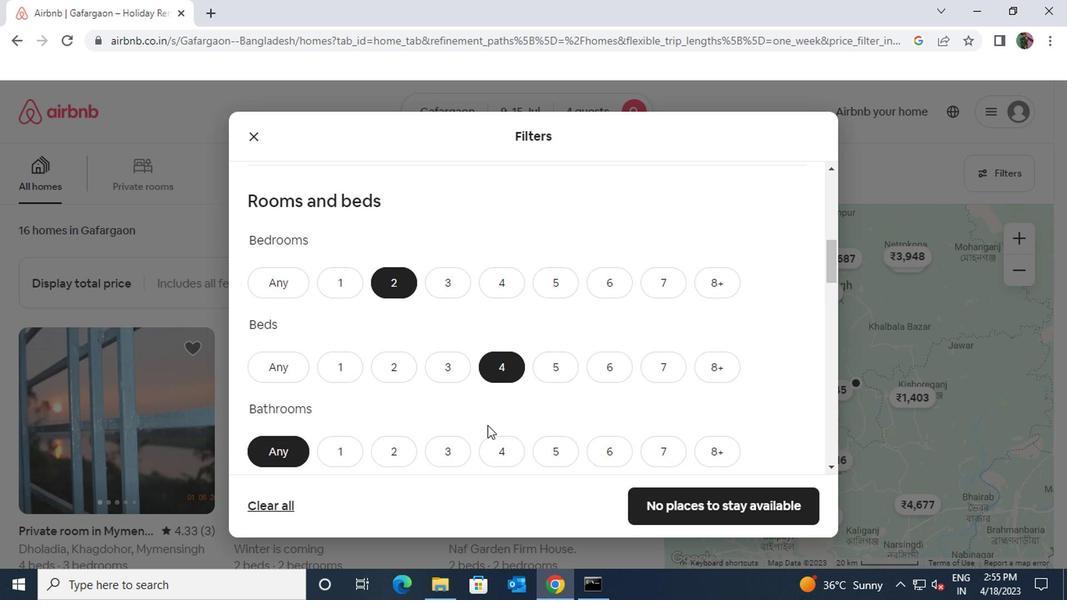 
Action: Mouse moved to (380, 372)
Screenshot: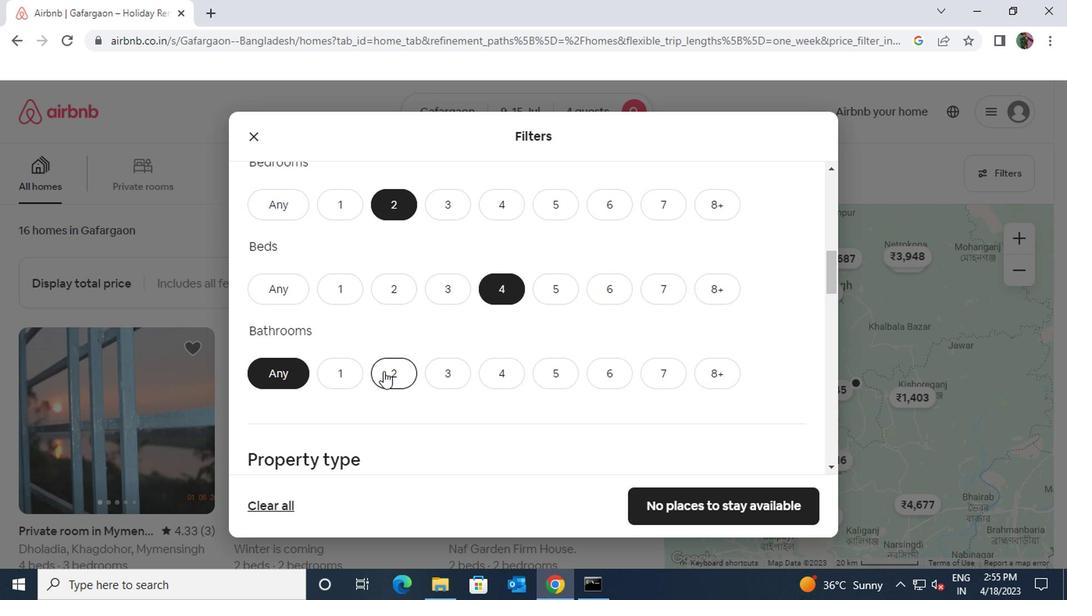 
Action: Mouse pressed left at (380, 372)
Screenshot: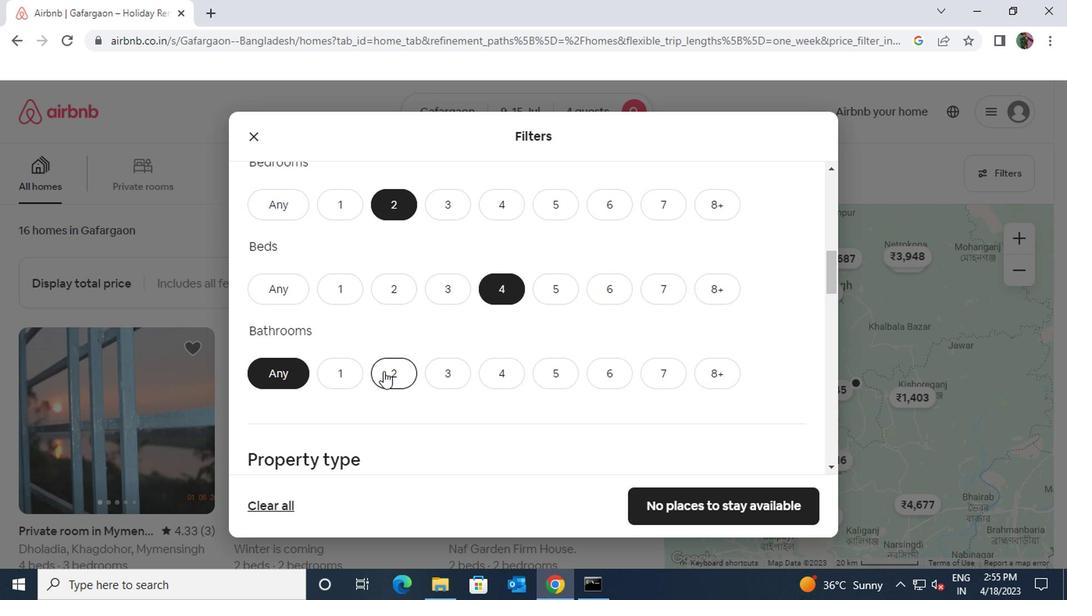 
Action: Mouse moved to (406, 404)
Screenshot: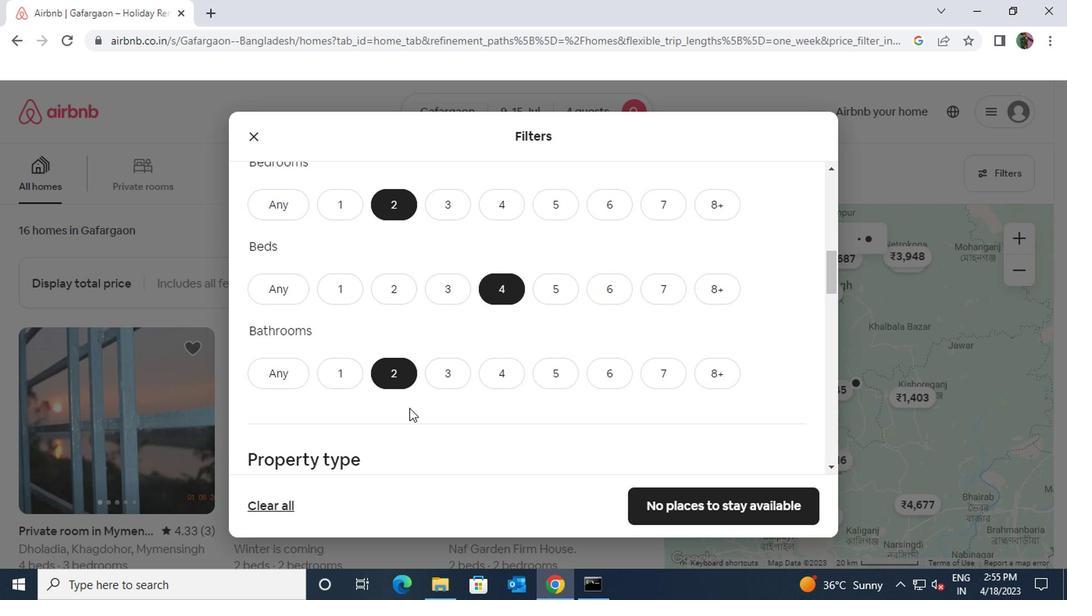 
Action: Mouse scrolled (406, 404) with delta (0, 0)
Screenshot: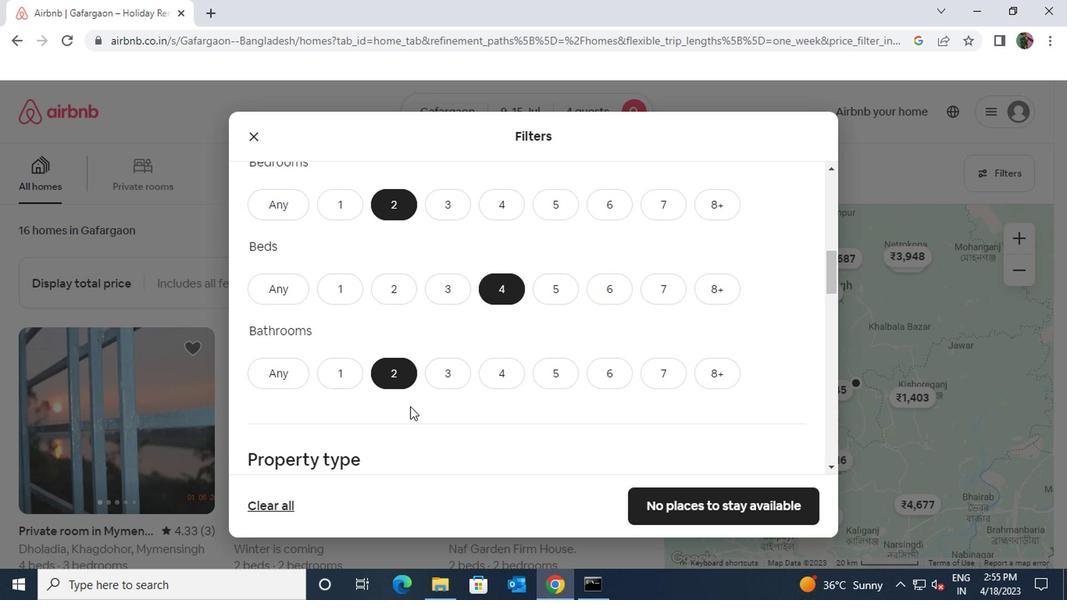 
Action: Mouse moved to (410, 397)
Screenshot: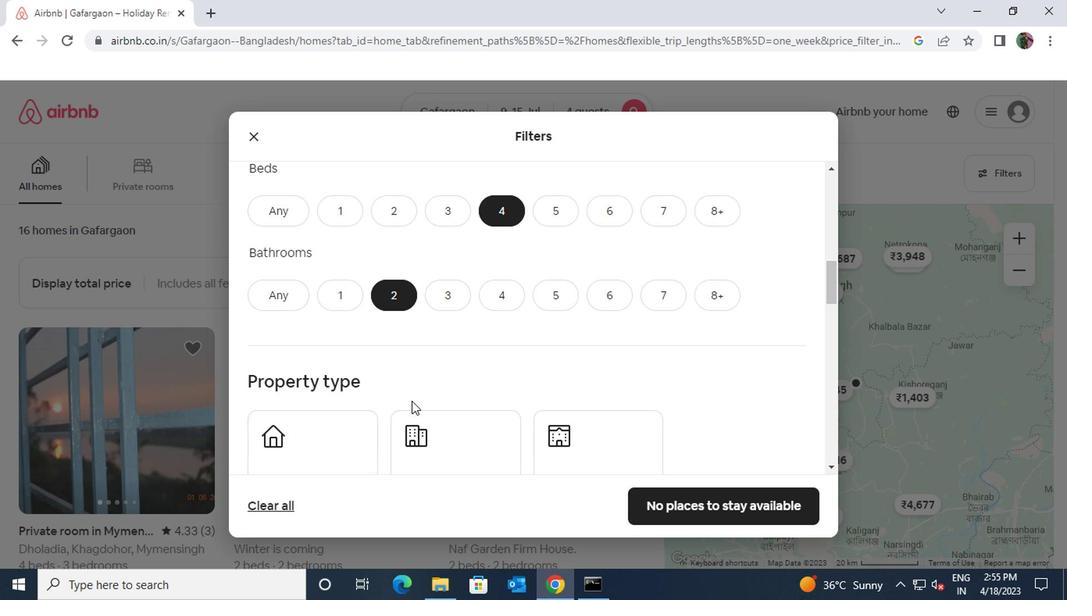 
Action: Mouse scrolled (410, 396) with delta (0, 0)
Screenshot: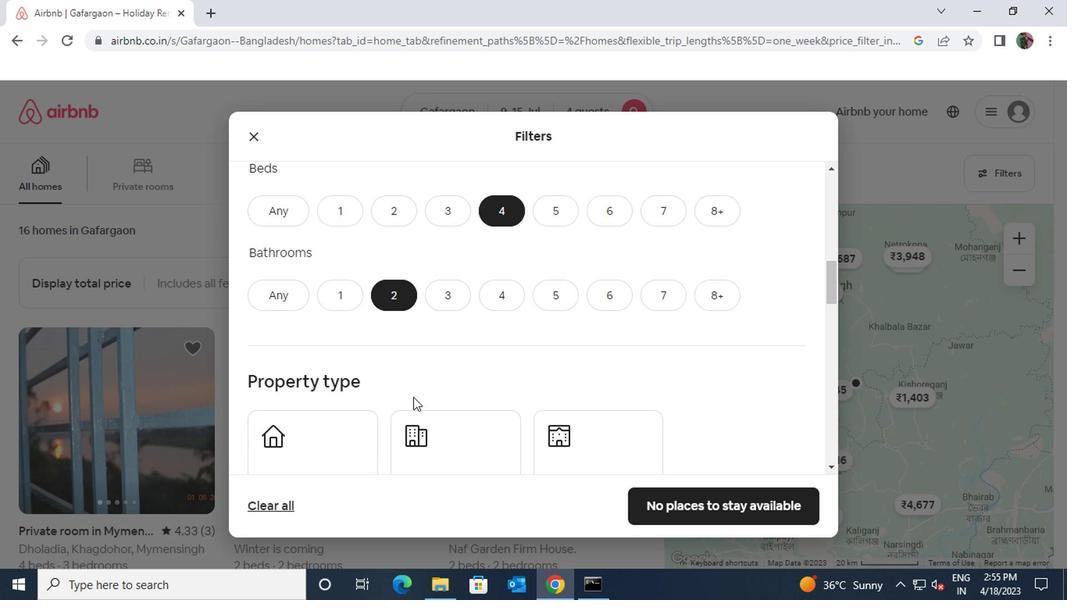 
Action: Mouse moved to (346, 400)
Screenshot: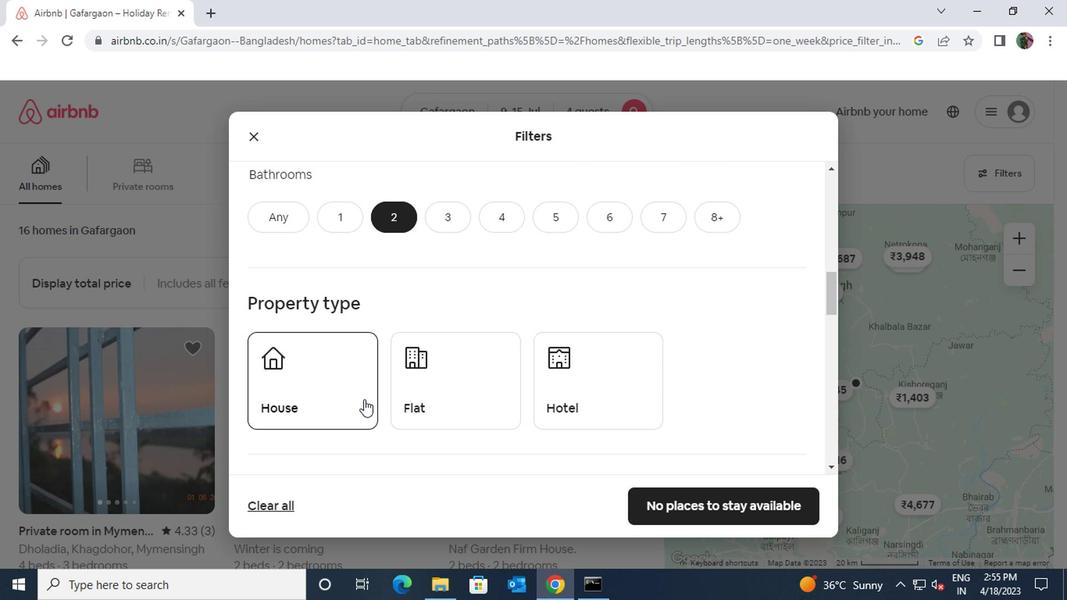 
Action: Mouse pressed left at (346, 400)
Screenshot: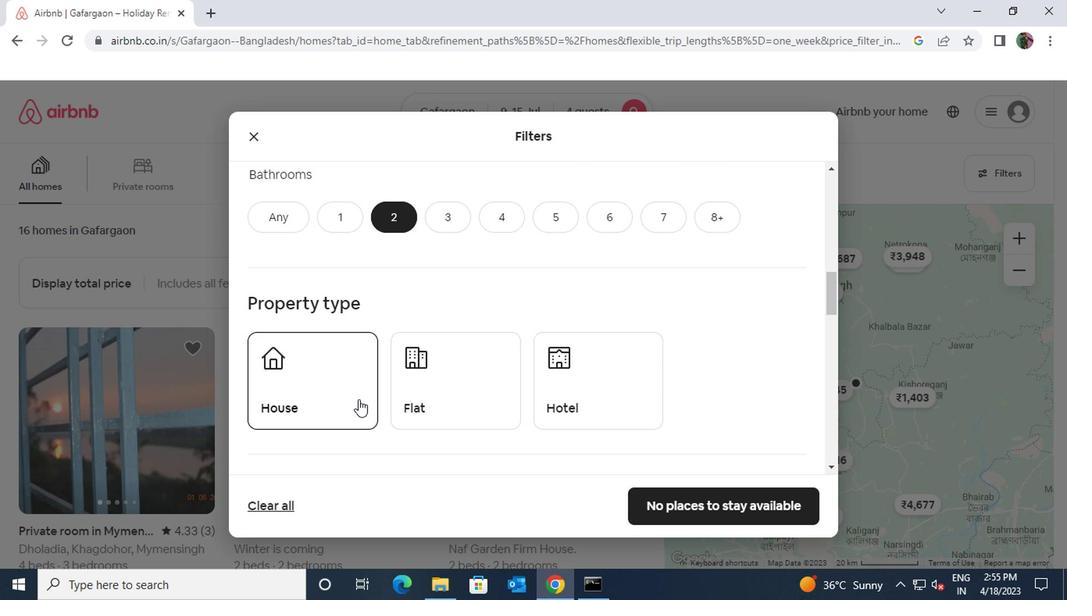 
Action: Mouse moved to (349, 399)
Screenshot: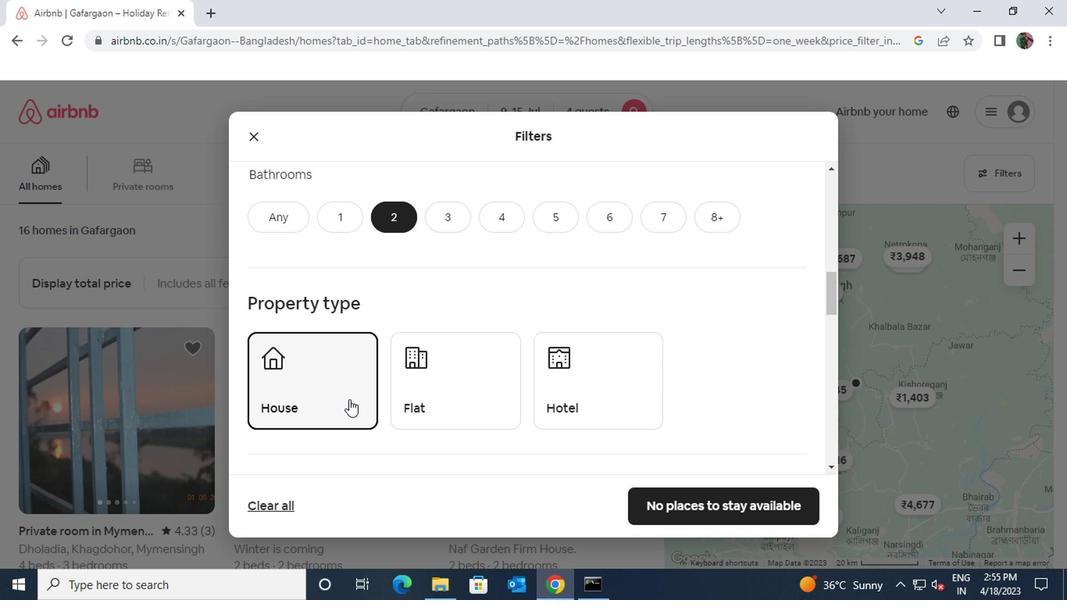 
Action: Mouse scrolled (349, 398) with delta (0, 0)
Screenshot: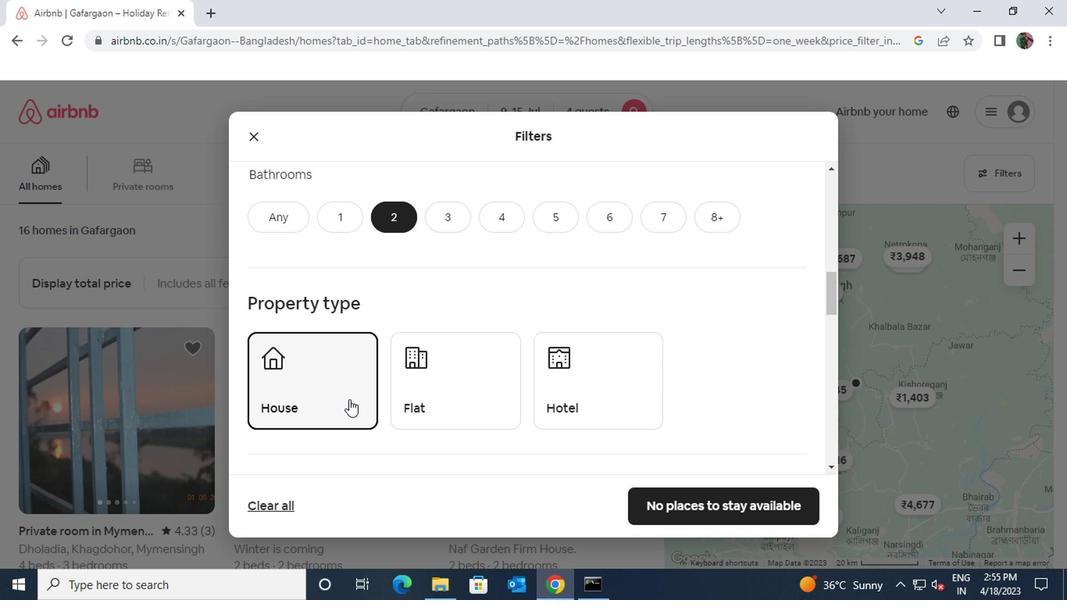 
Action: Mouse scrolled (349, 398) with delta (0, 0)
Screenshot: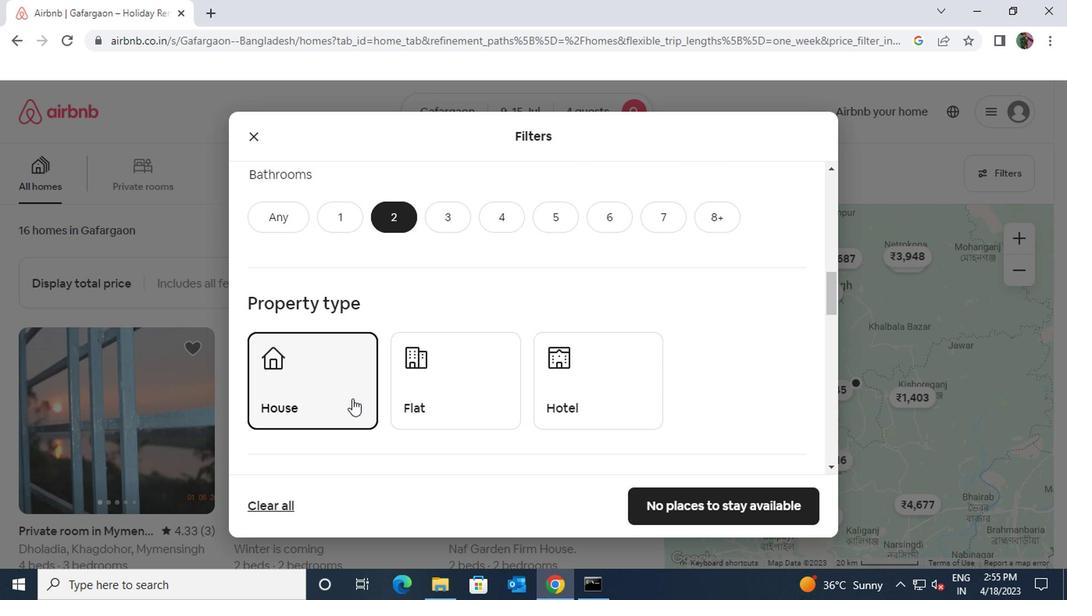 
Action: Mouse moved to (352, 397)
Screenshot: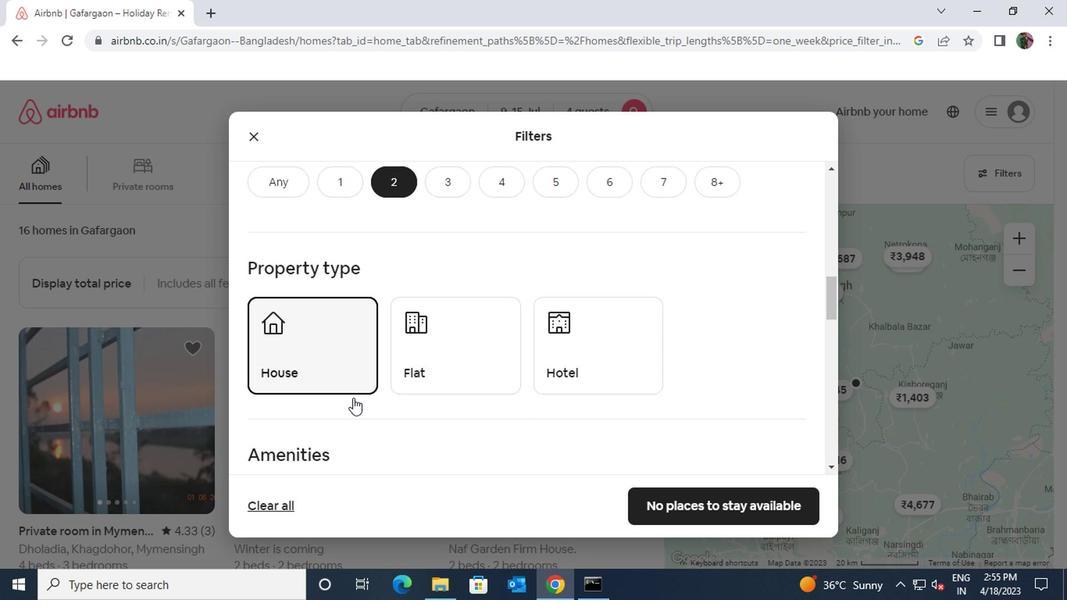 
Action: Mouse scrolled (352, 396) with delta (0, 0)
Screenshot: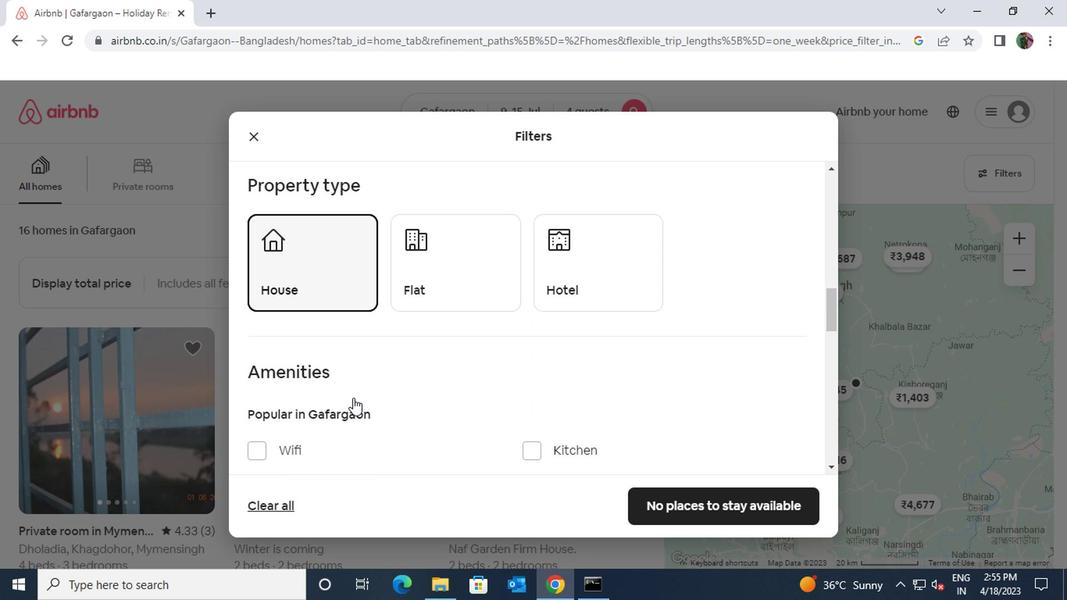 
Action: Mouse scrolled (352, 396) with delta (0, 0)
Screenshot: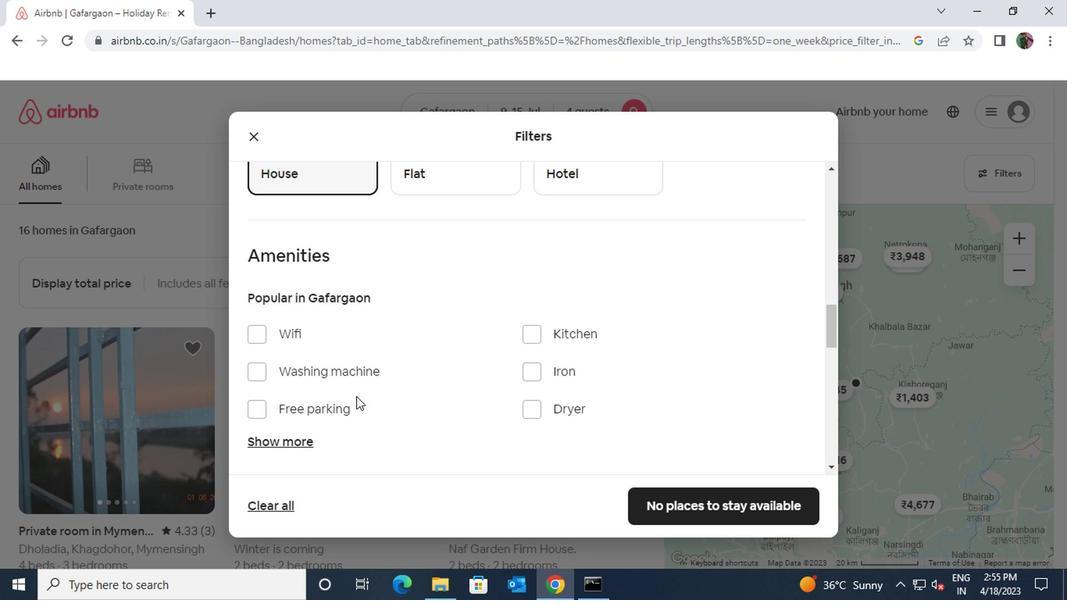 
Action: Mouse moved to (300, 367)
Screenshot: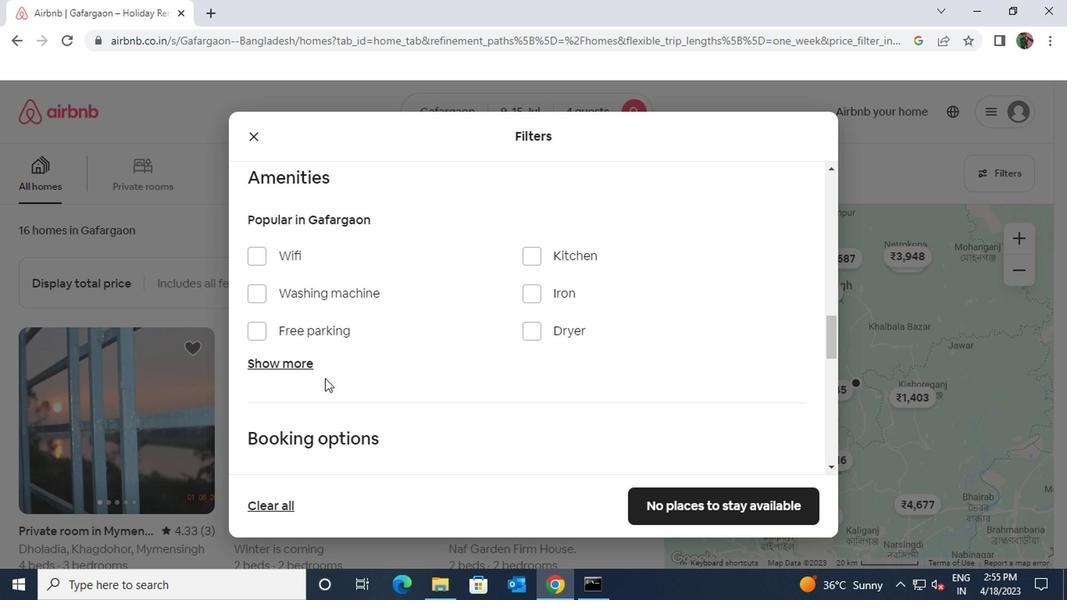 
Action: Mouse pressed left at (300, 367)
Screenshot: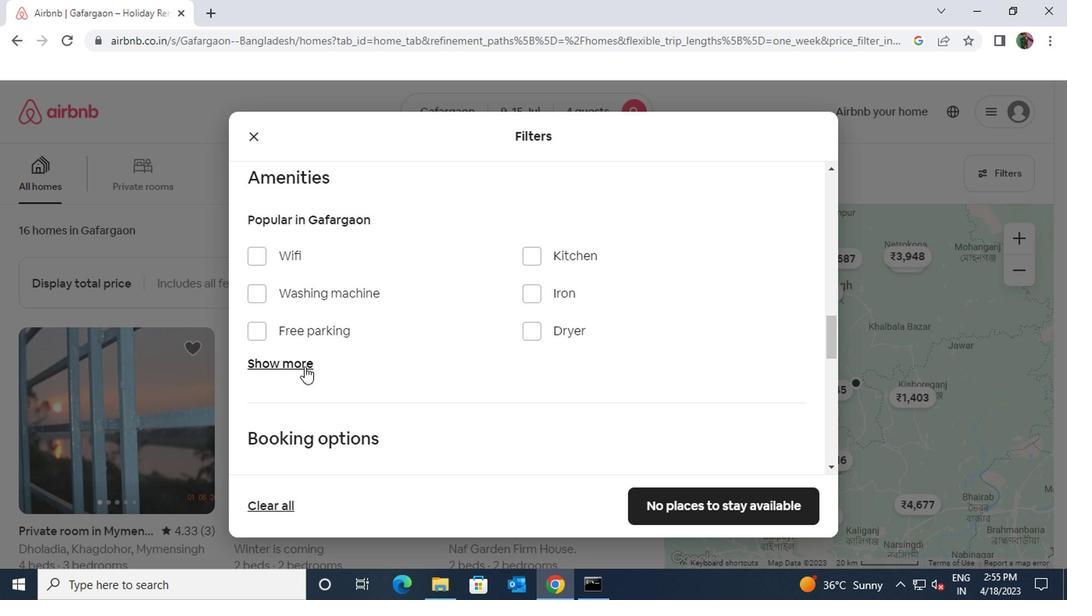 
Action: Mouse moved to (254, 415)
Screenshot: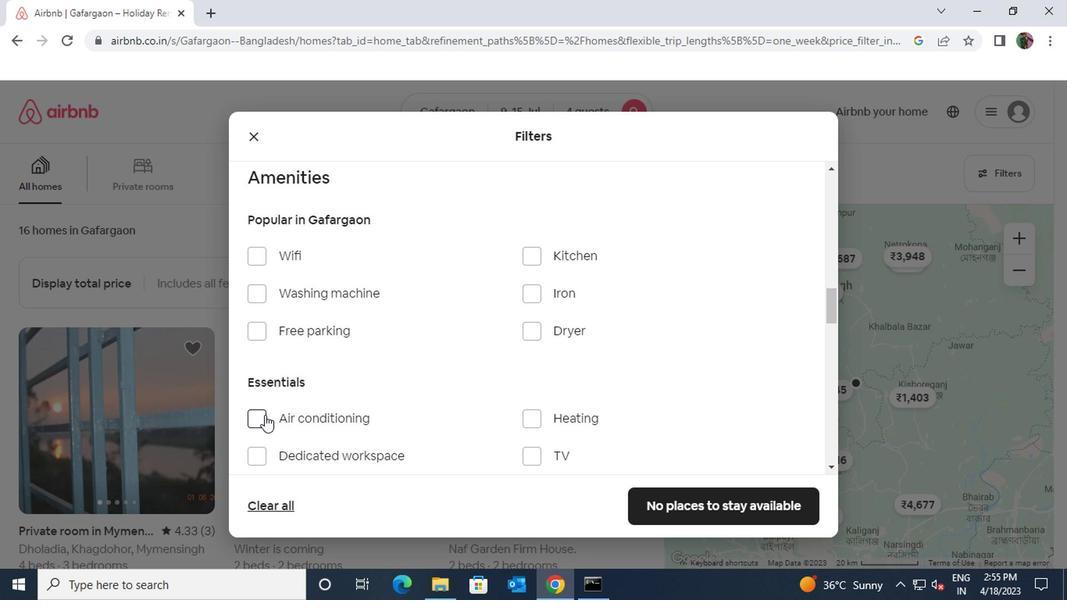 
Action: Mouse pressed left at (254, 415)
Screenshot: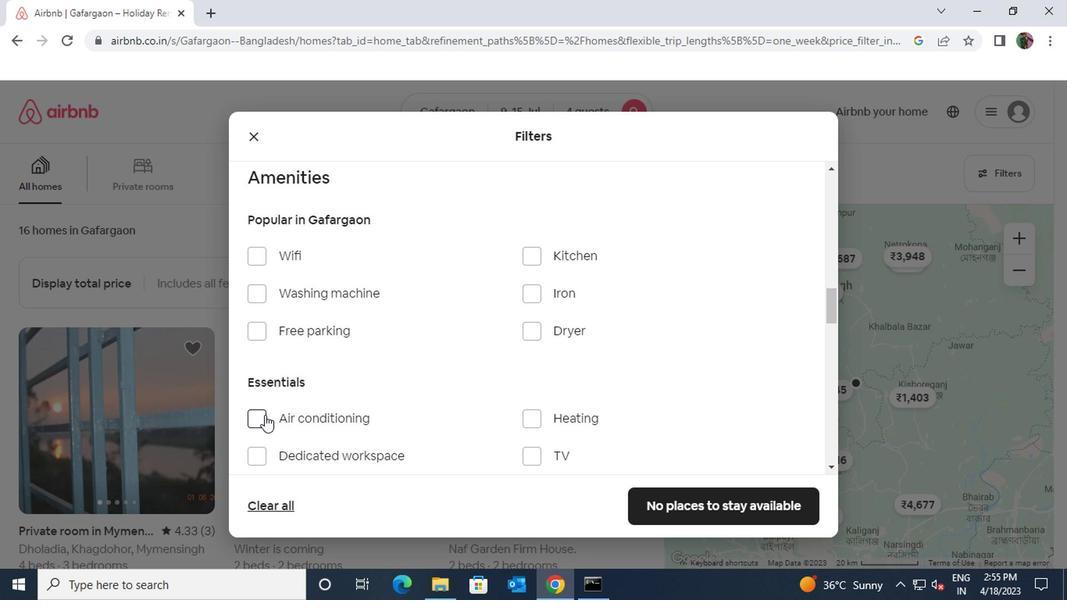
Action: Mouse moved to (402, 435)
Screenshot: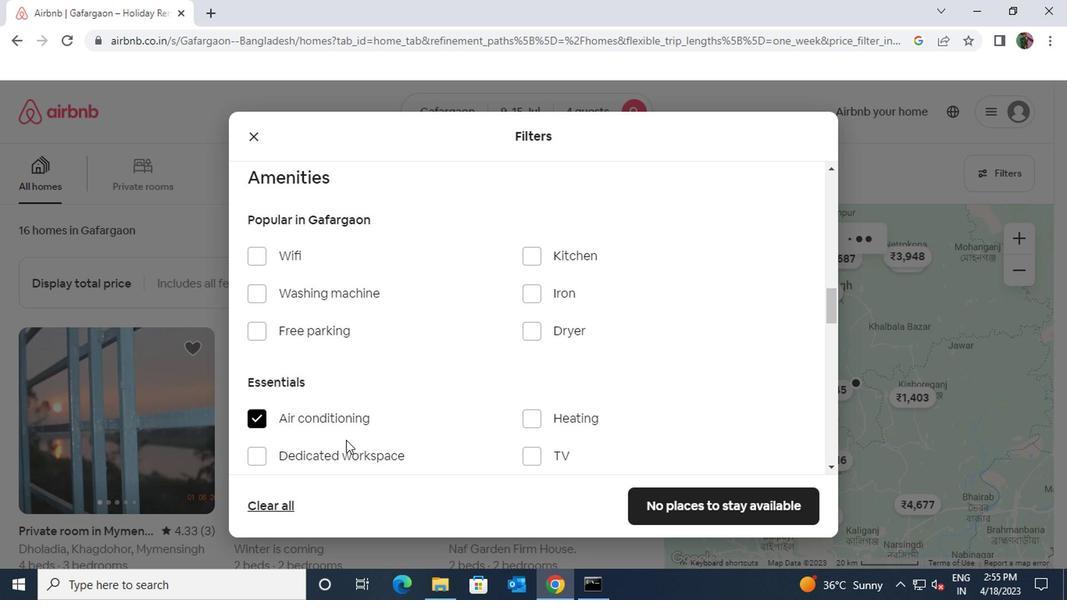 
Action: Mouse scrolled (402, 434) with delta (0, -1)
Screenshot: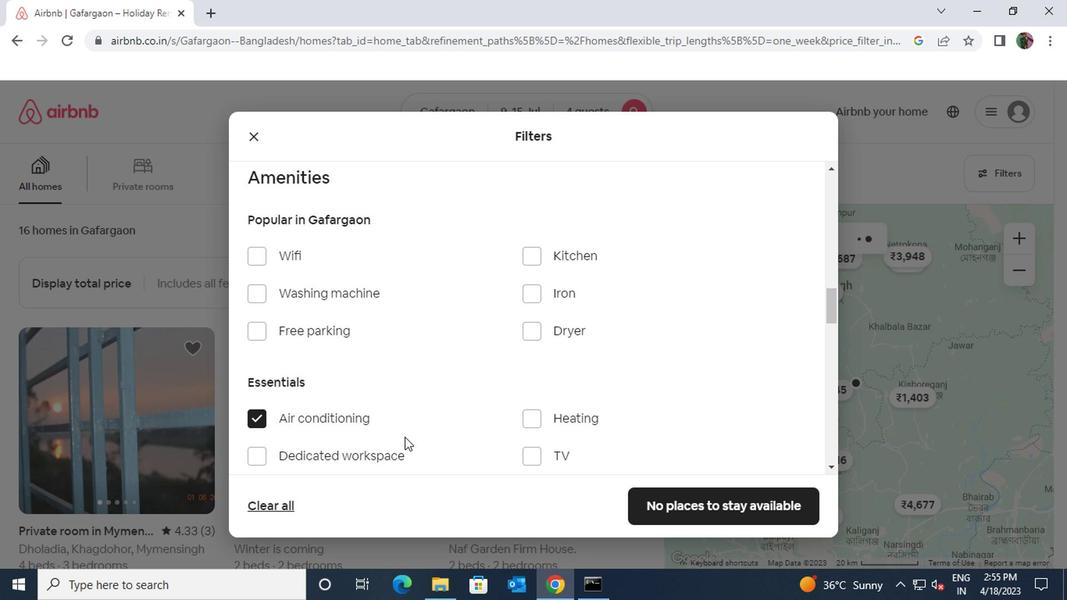 
Action: Mouse scrolled (402, 434) with delta (0, -1)
Screenshot: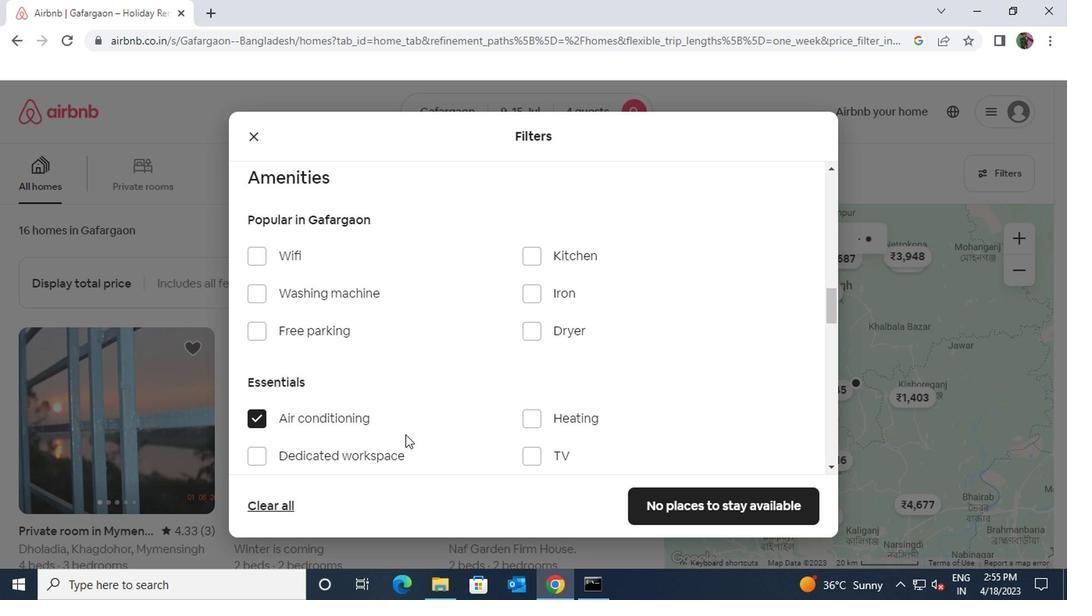 
Action: Mouse moved to (402, 435)
Screenshot: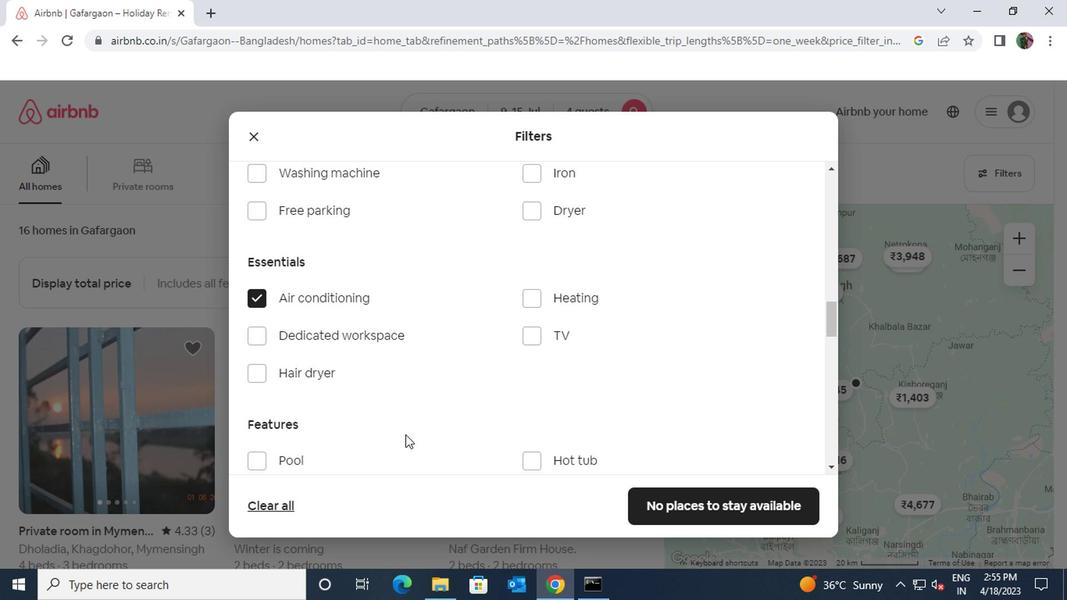 
Action: Mouse scrolled (402, 434) with delta (0, -1)
Screenshot: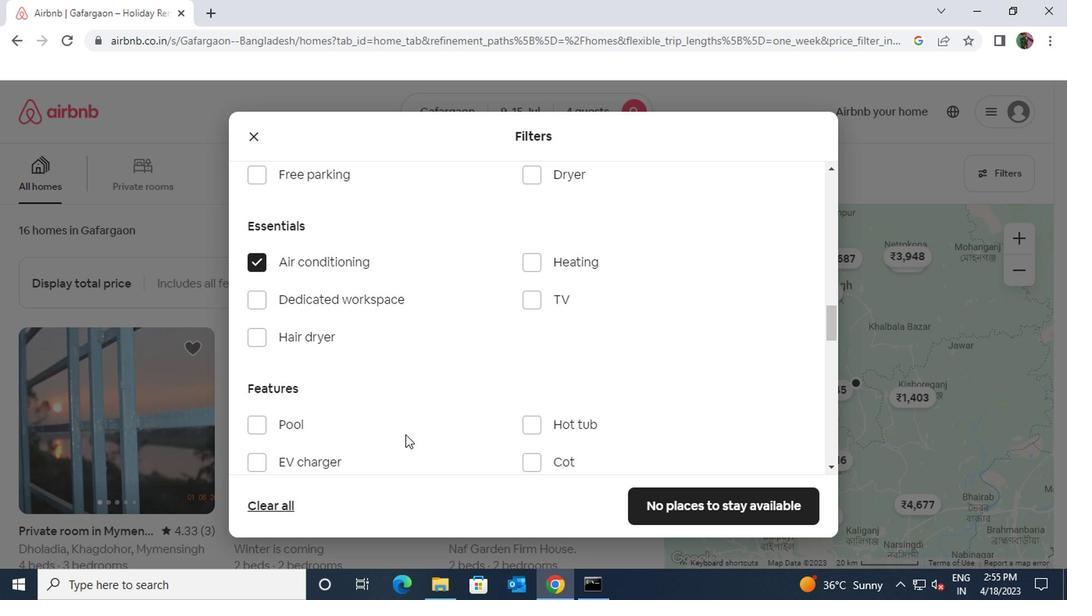 
Action: Mouse scrolled (402, 434) with delta (0, -1)
Screenshot: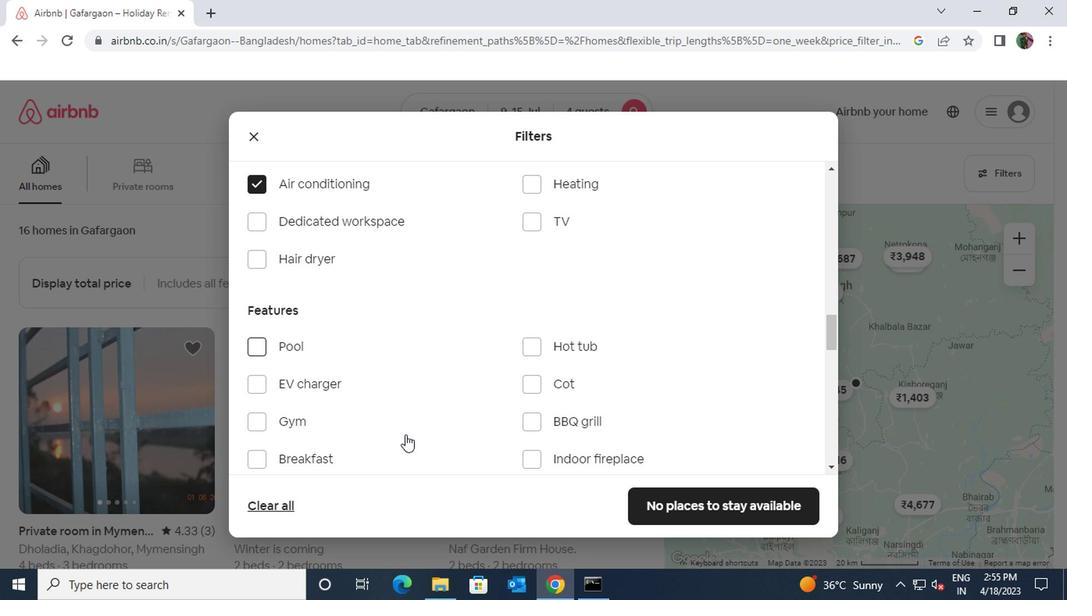
Action: Mouse scrolled (402, 434) with delta (0, -1)
Screenshot: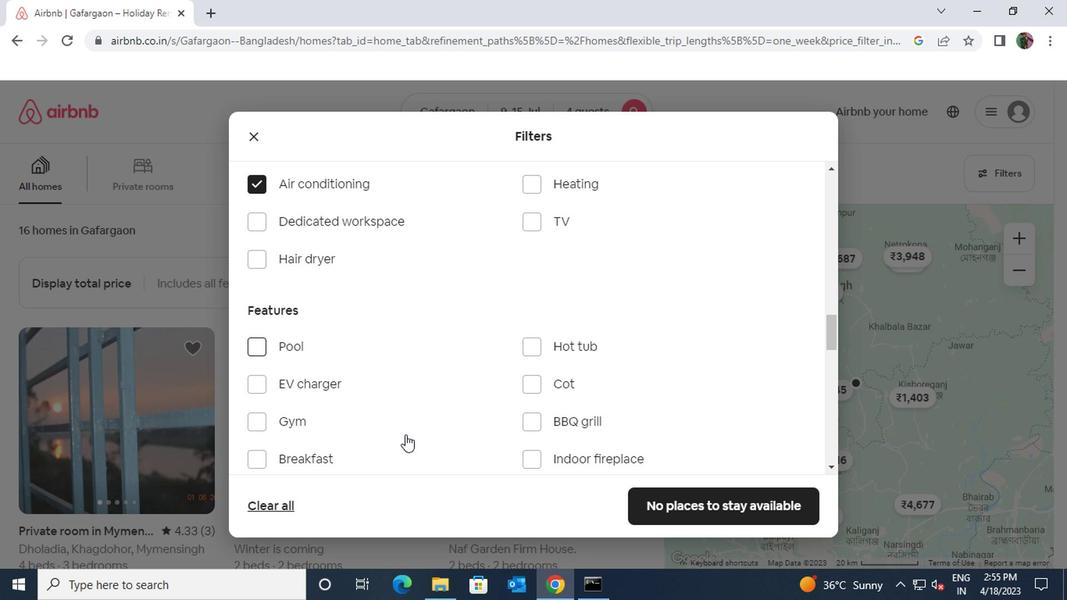 
Action: Mouse scrolled (402, 434) with delta (0, -1)
Screenshot: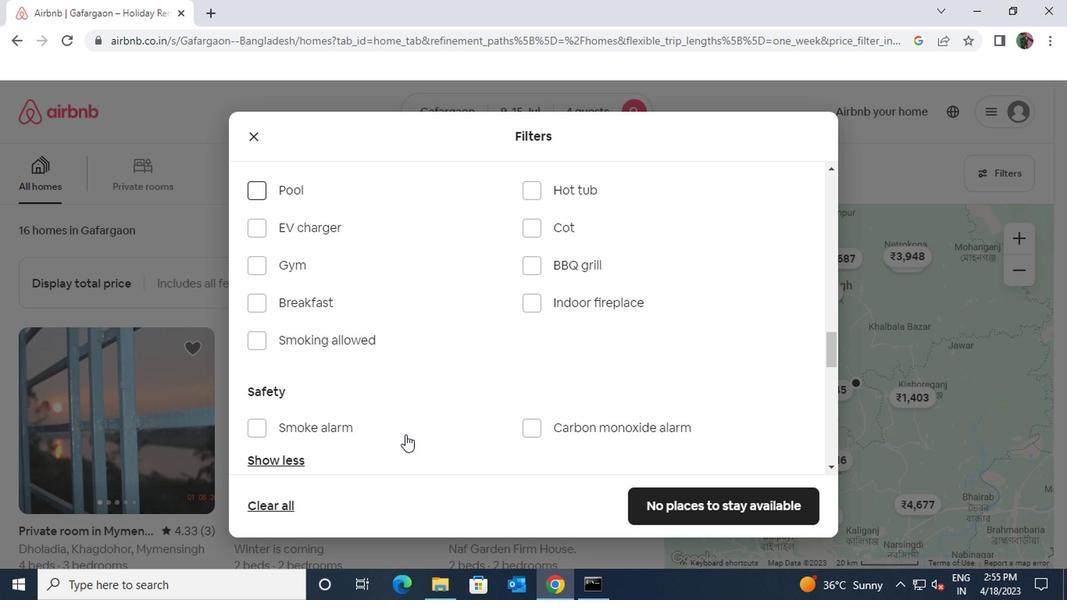 
Action: Mouse scrolled (402, 434) with delta (0, -1)
Screenshot: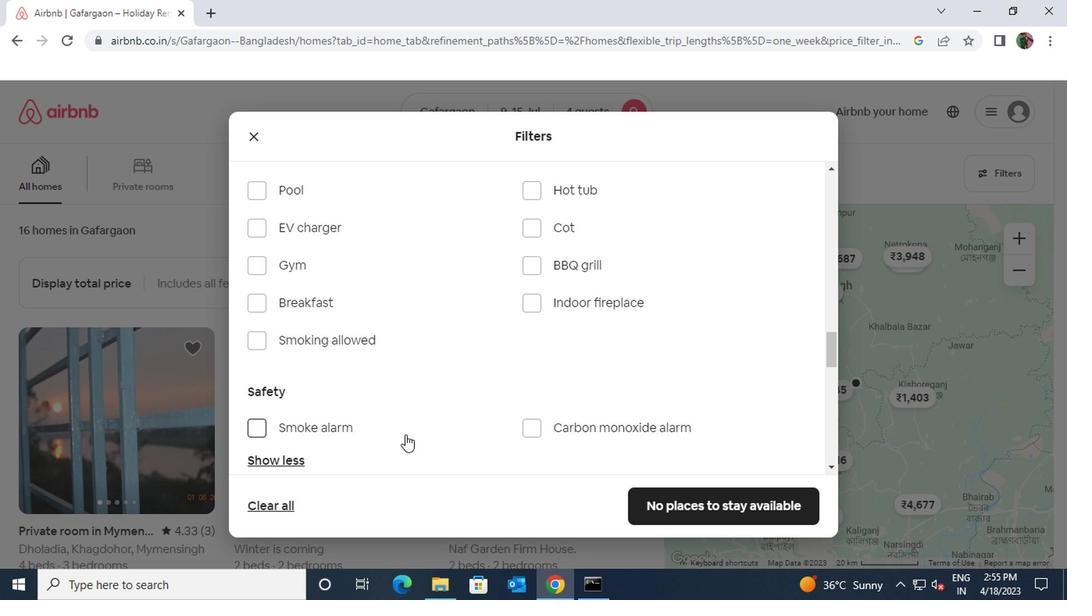 
Action: Mouse scrolled (402, 434) with delta (0, -1)
Screenshot: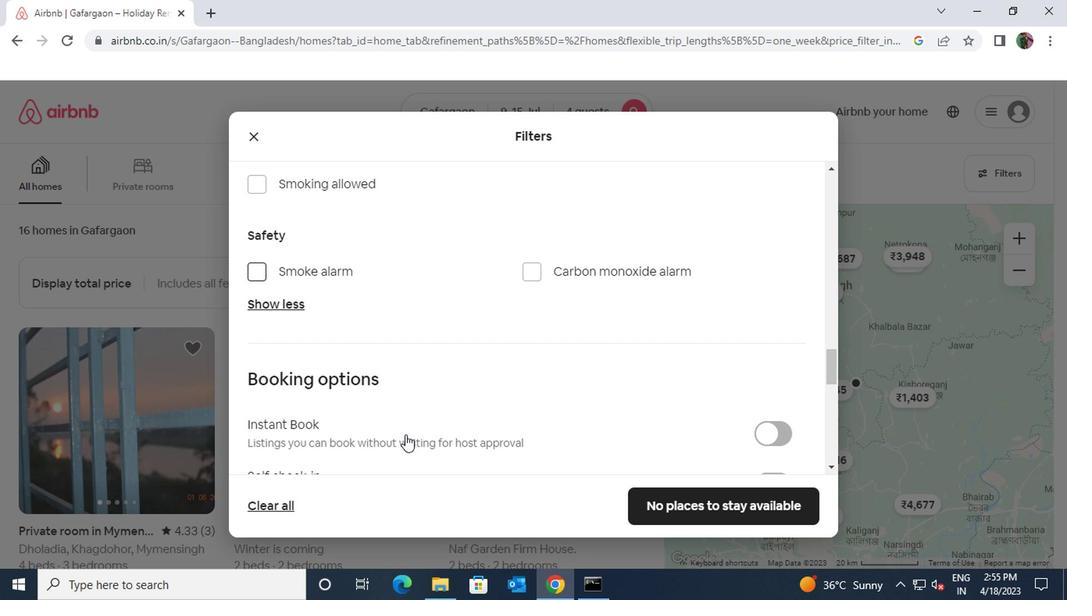 
Action: Mouse moved to (780, 410)
Screenshot: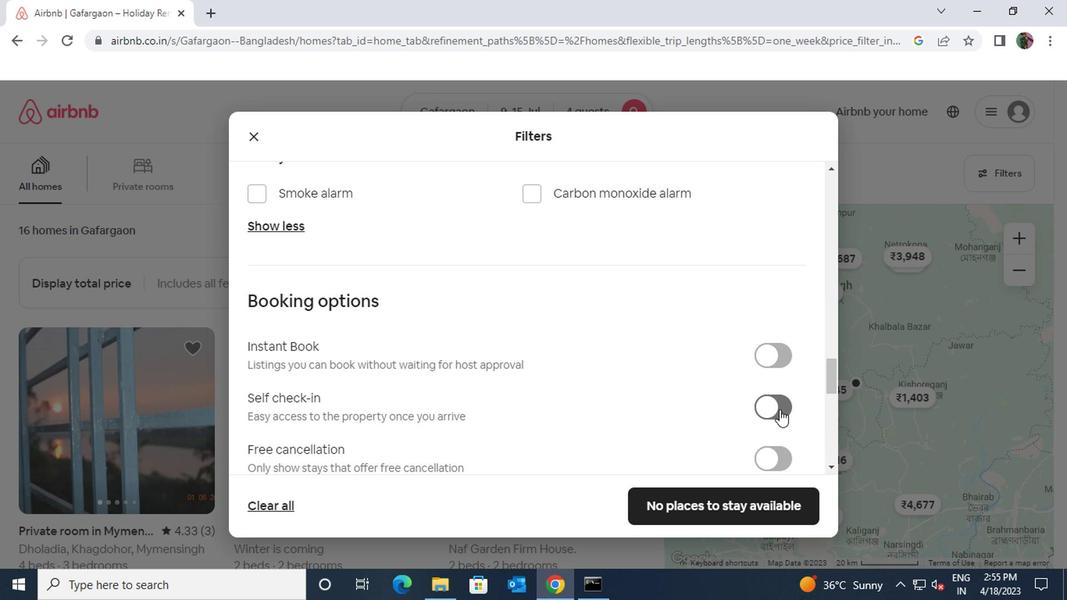
Action: Mouse pressed left at (780, 410)
Screenshot: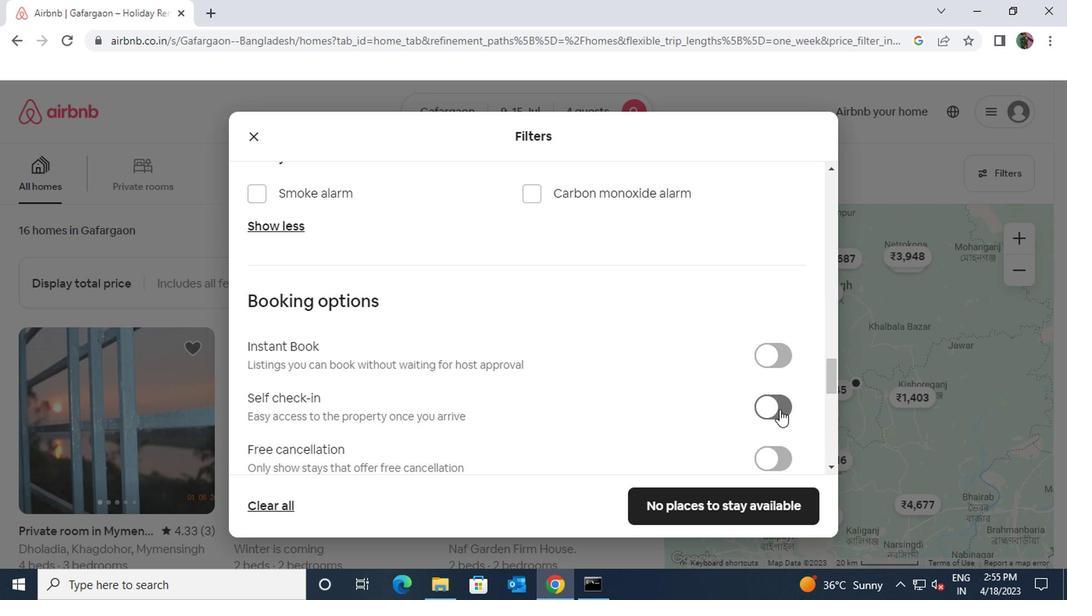 
Action: Mouse moved to (562, 389)
Screenshot: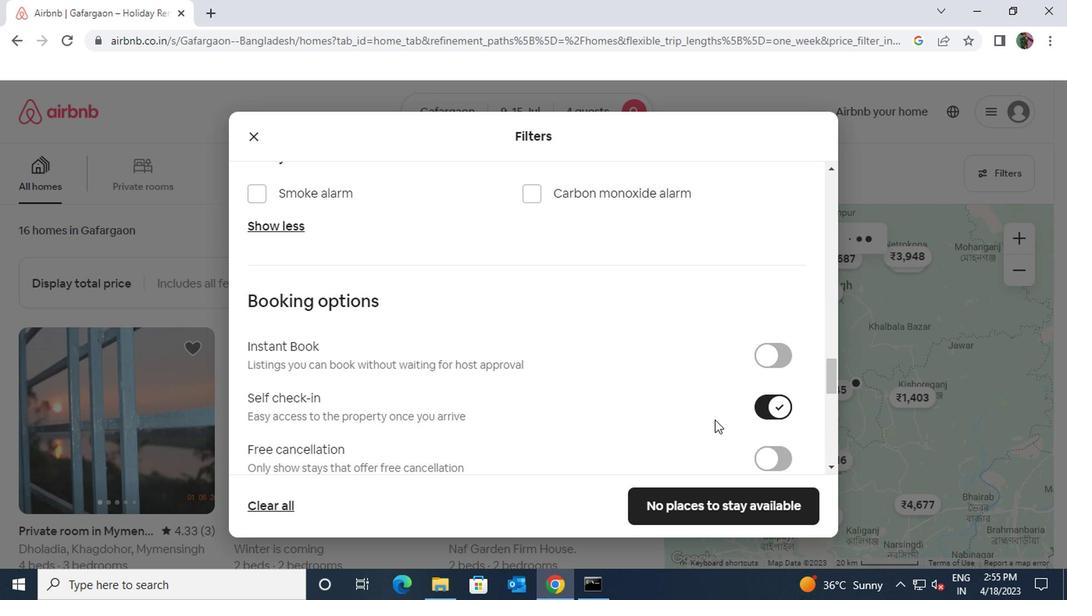 
Action: Mouse scrolled (562, 389) with delta (0, 0)
Screenshot: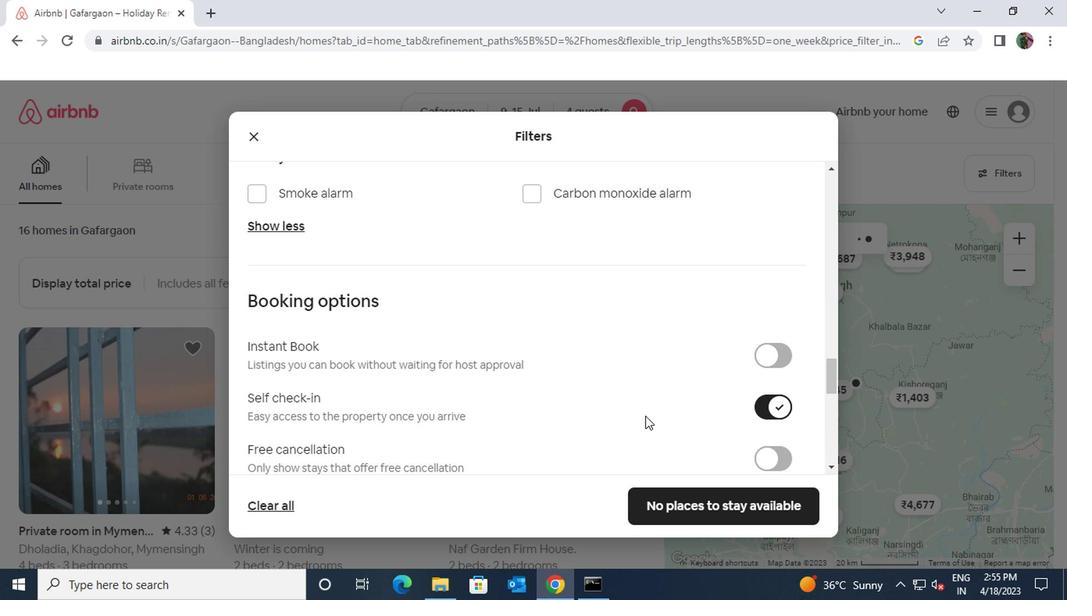 
Action: Mouse scrolled (562, 389) with delta (0, 0)
Screenshot: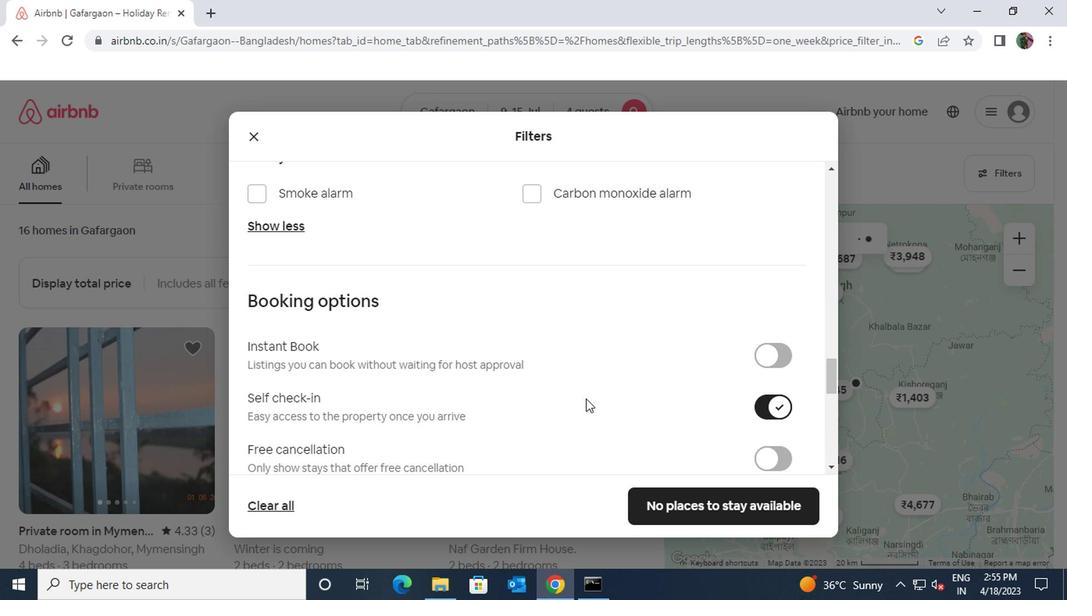
Action: Mouse scrolled (562, 389) with delta (0, 0)
Screenshot: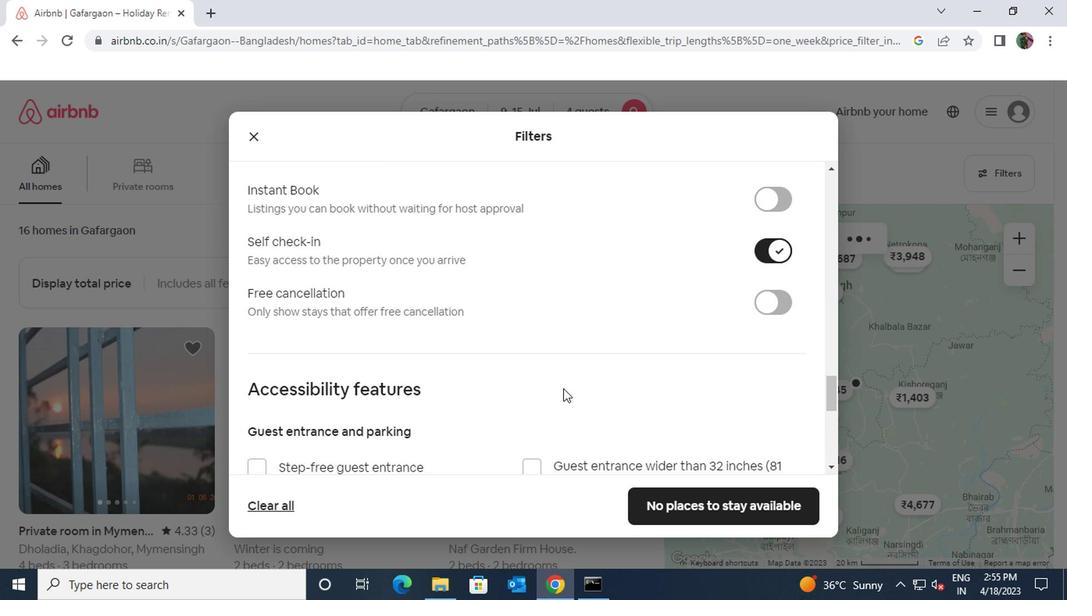 
Action: Mouse scrolled (562, 389) with delta (0, 0)
Screenshot: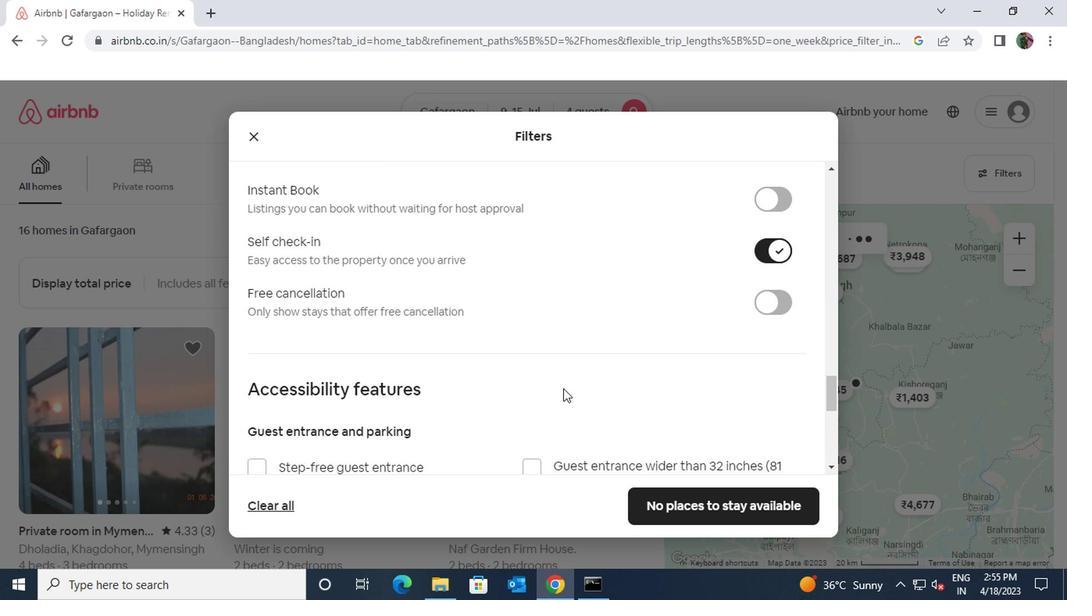 
Action: Mouse scrolled (562, 389) with delta (0, 0)
Screenshot: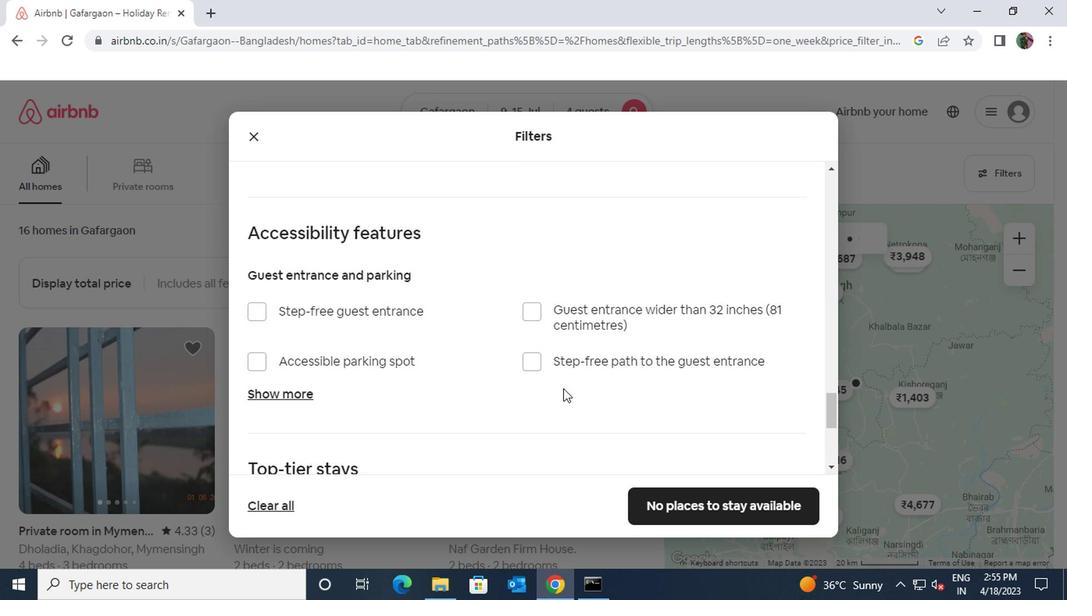 
Action: Mouse scrolled (562, 389) with delta (0, 0)
Screenshot: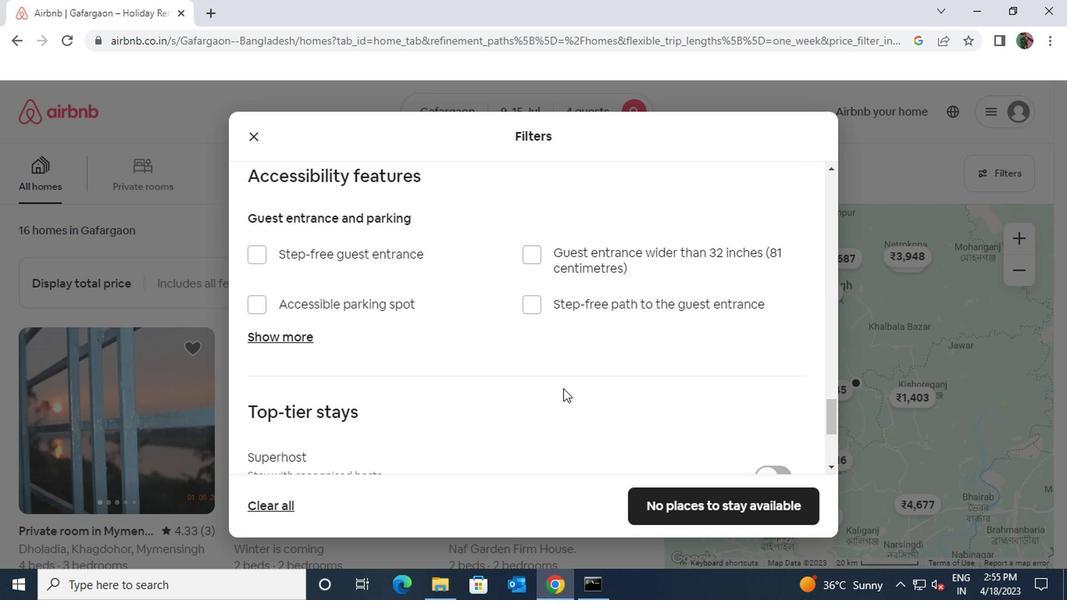 
Action: Mouse scrolled (562, 389) with delta (0, 0)
Screenshot: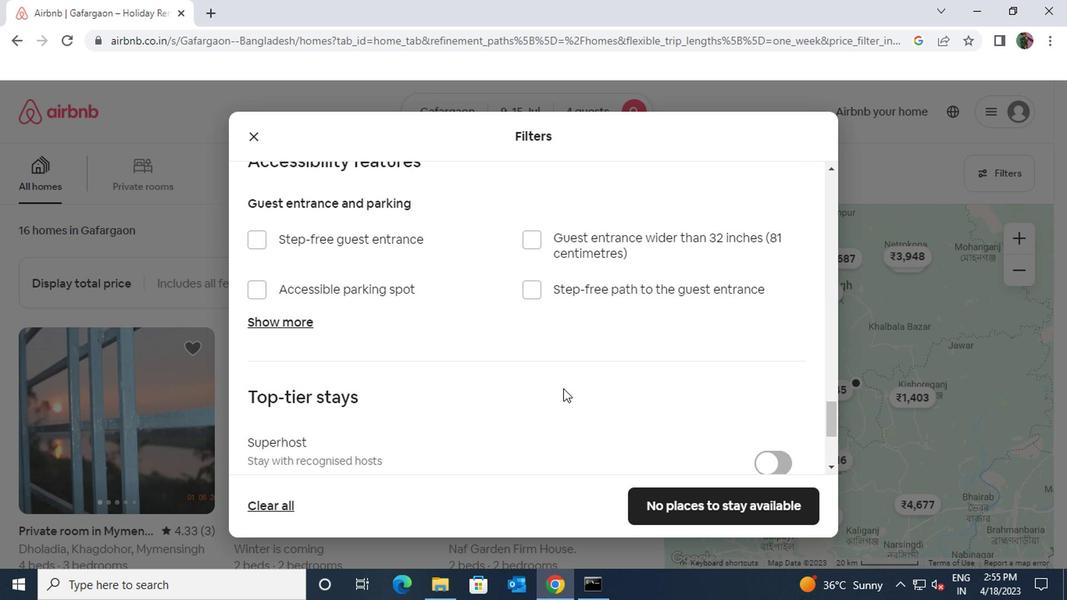 
Action: Mouse scrolled (562, 389) with delta (0, 0)
Screenshot: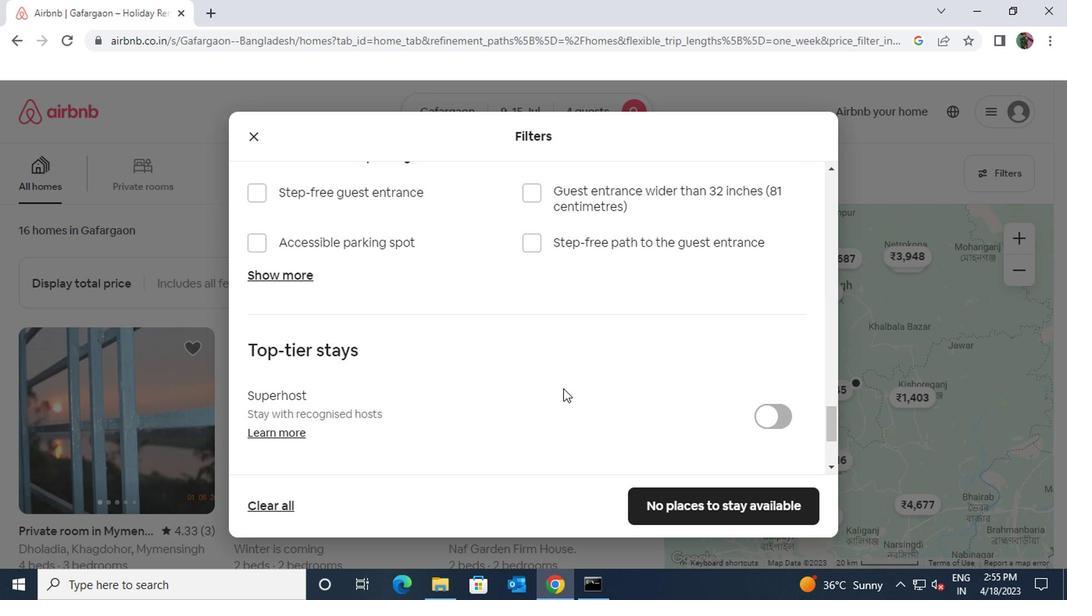 
Action: Mouse scrolled (562, 389) with delta (0, 0)
Screenshot: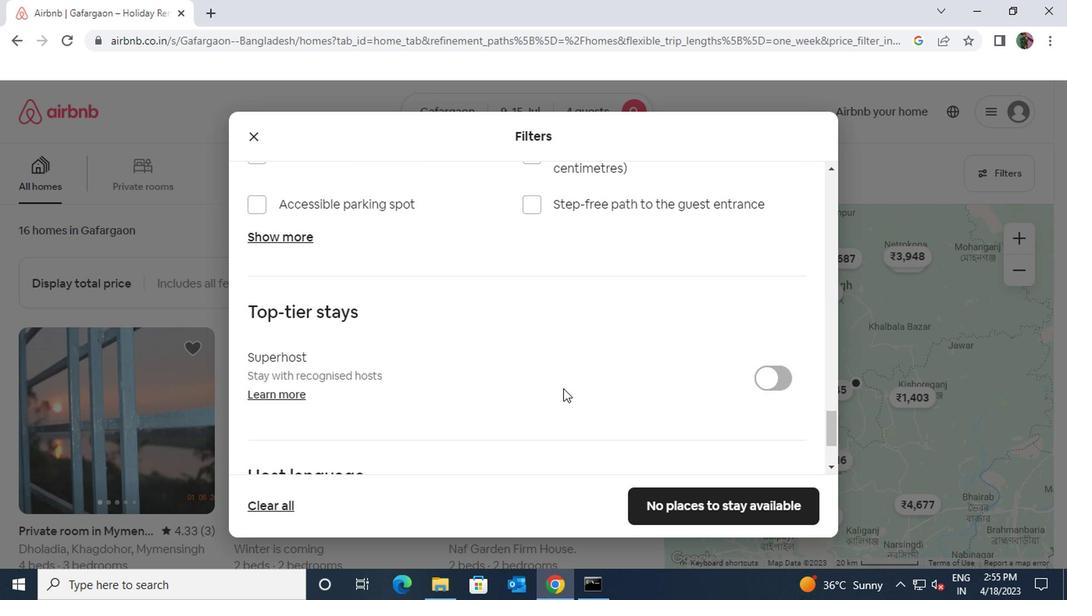 
Action: Mouse moved to (260, 389)
Screenshot: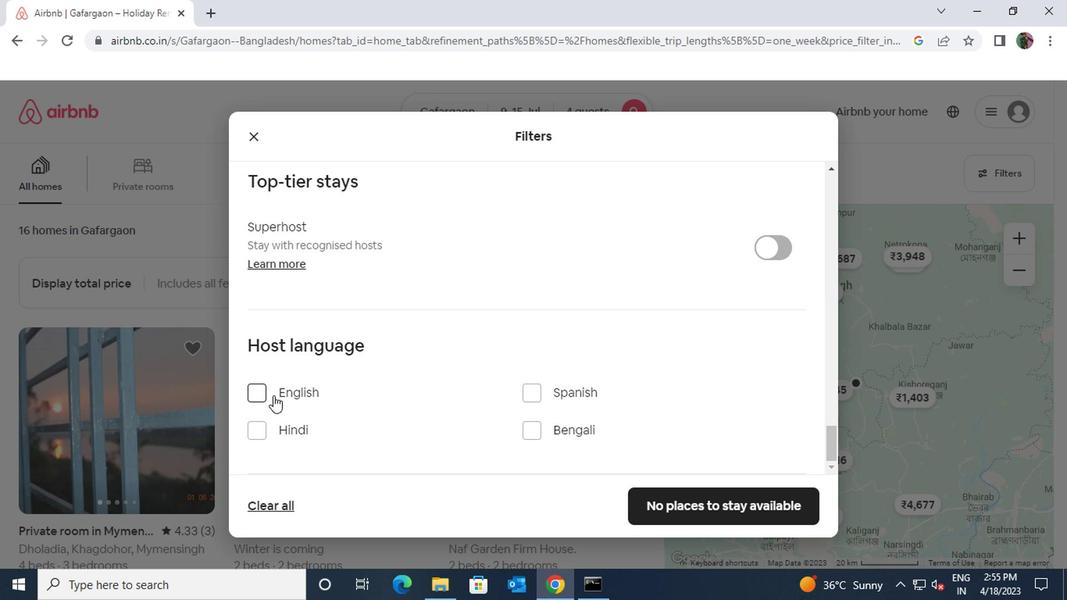 
Action: Mouse pressed left at (260, 389)
Screenshot: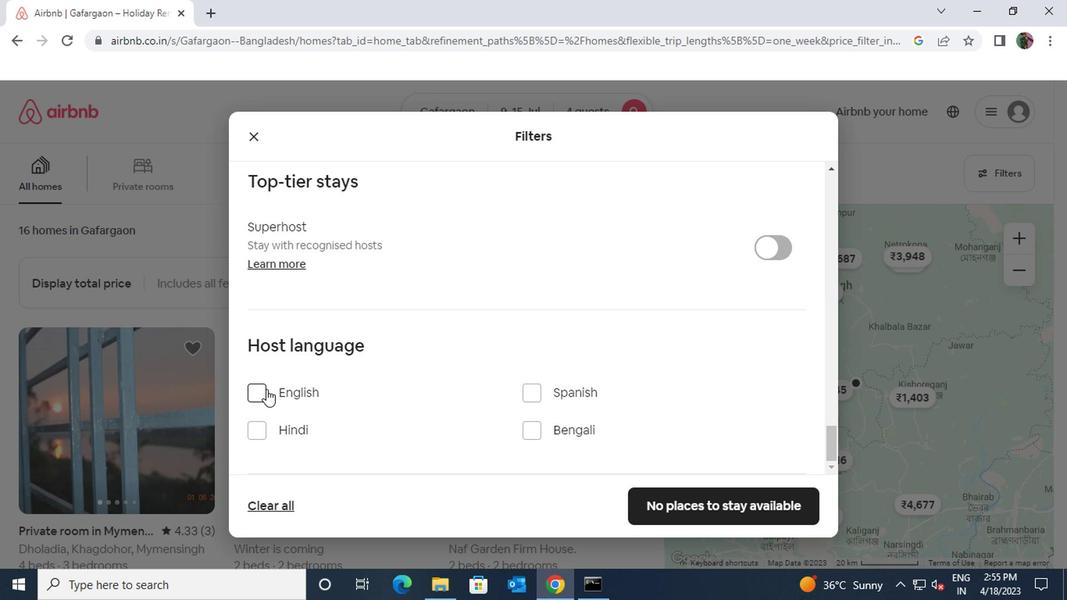 
Action: Mouse moved to (678, 501)
Screenshot: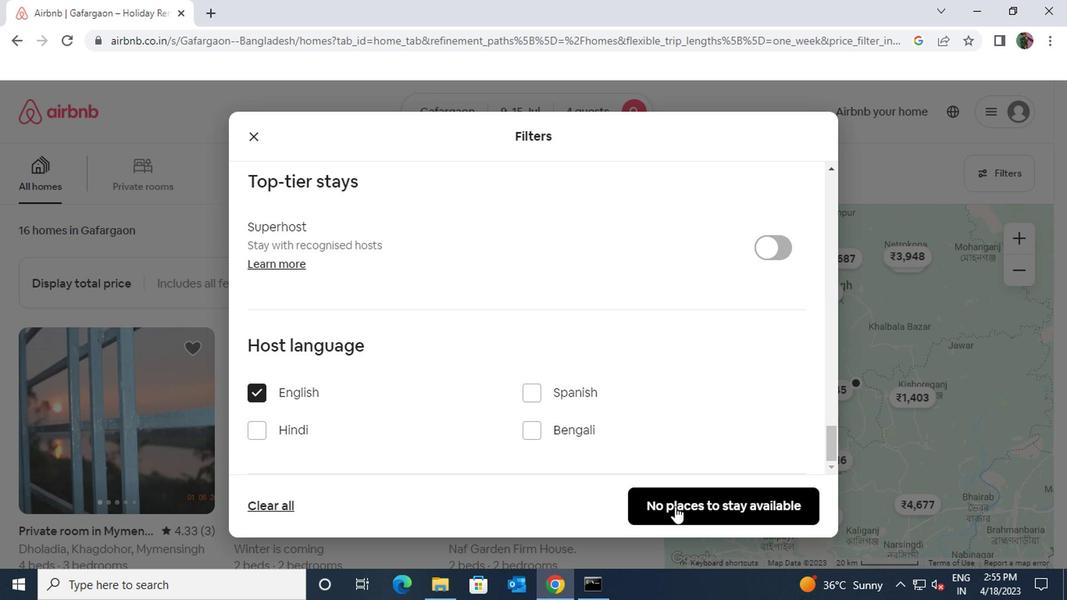
Action: Mouse pressed left at (678, 501)
Screenshot: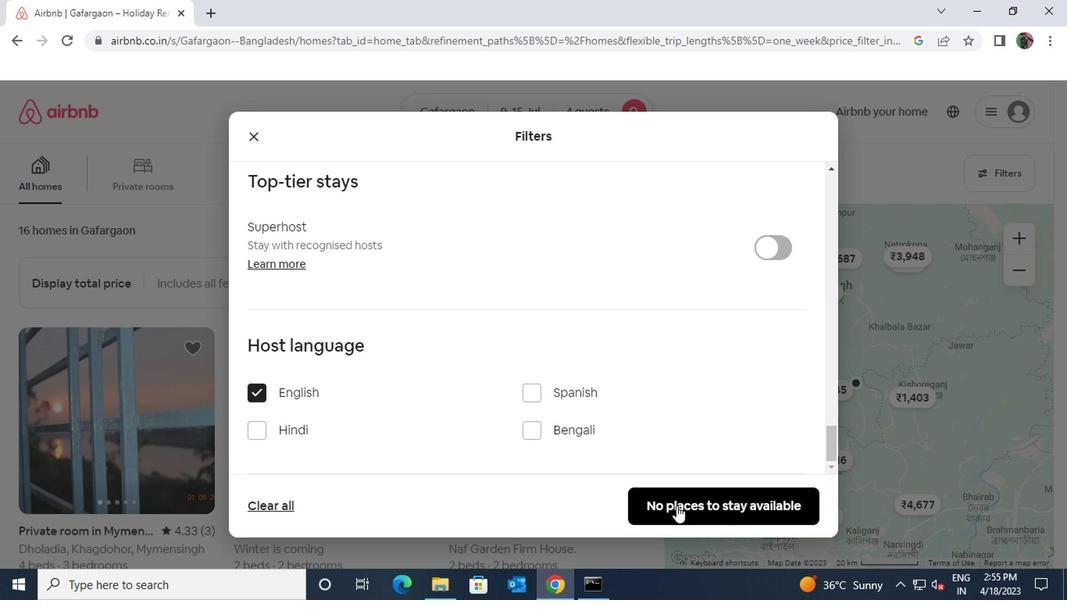 
